 Task: In the  document selfconfidencebuilding.epub Share this file with 'softage.7@softage.net' Make a copy of the file 'without changing the auto name' Delete the  copy of the file
Action: Mouse moved to (506, 434)
Screenshot: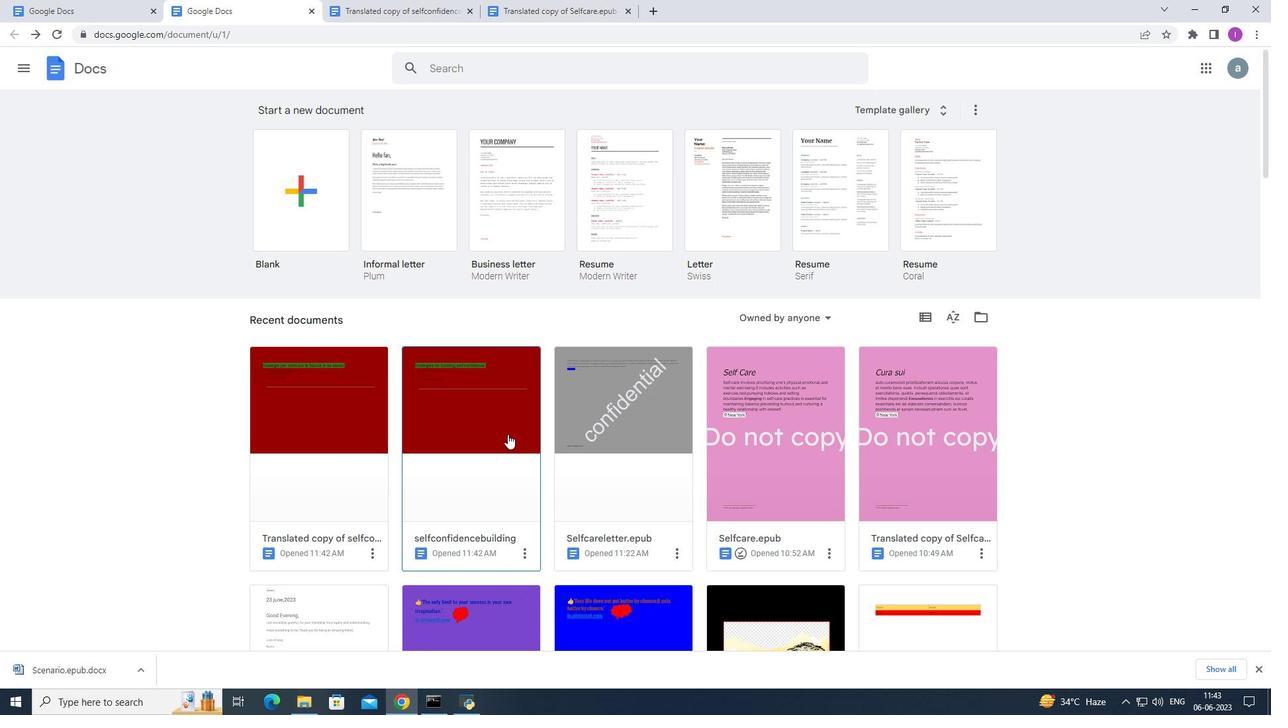 
Action: Mouse pressed left at (506, 434)
Screenshot: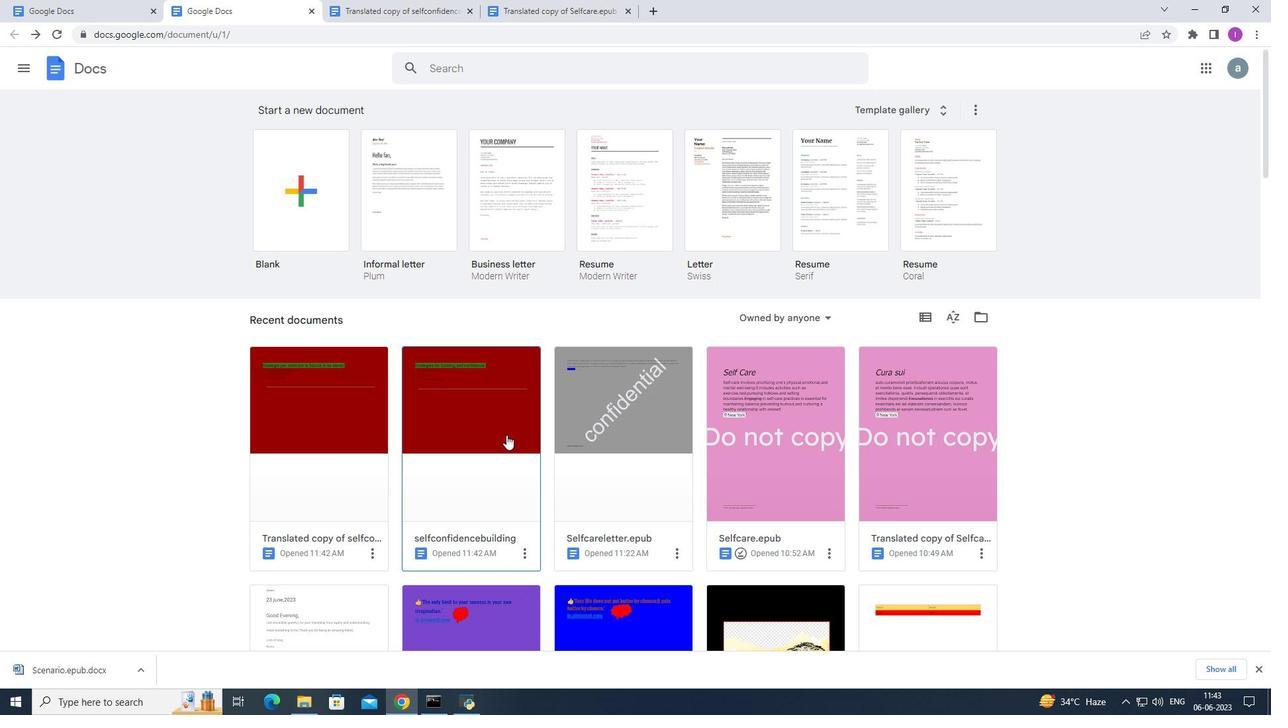 
Action: Mouse moved to (49, 76)
Screenshot: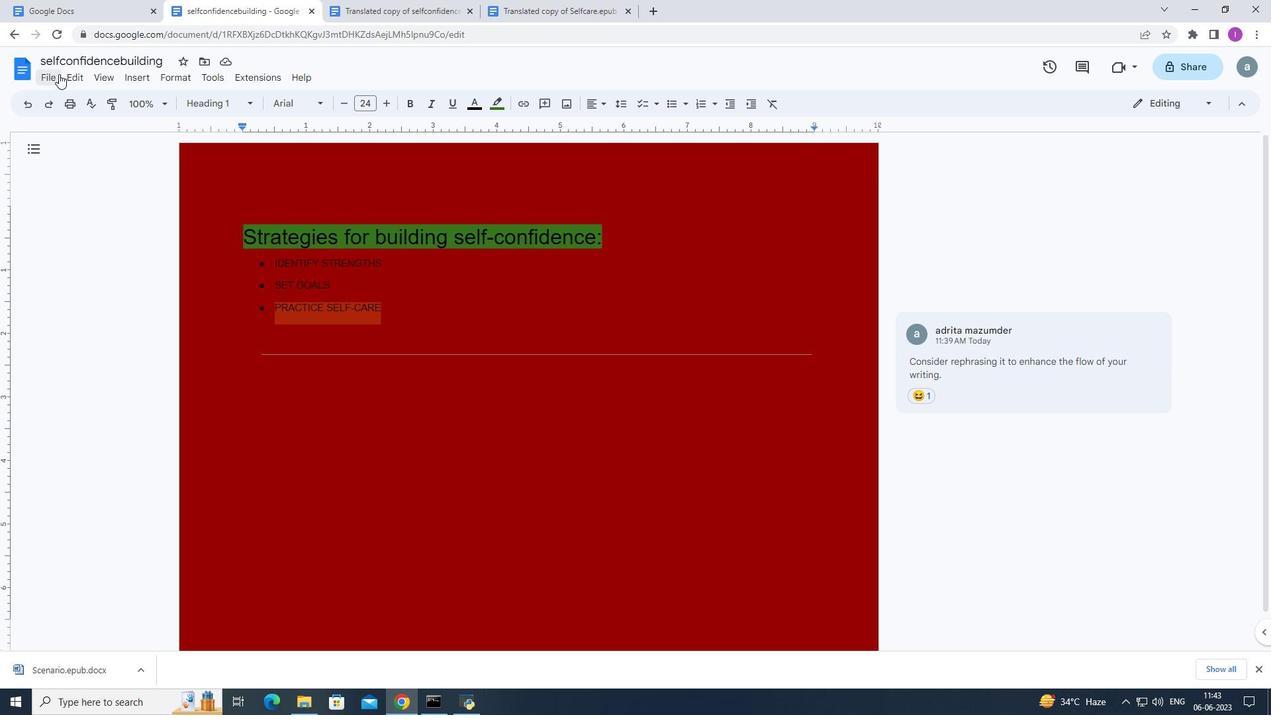
Action: Mouse pressed left at (49, 76)
Screenshot: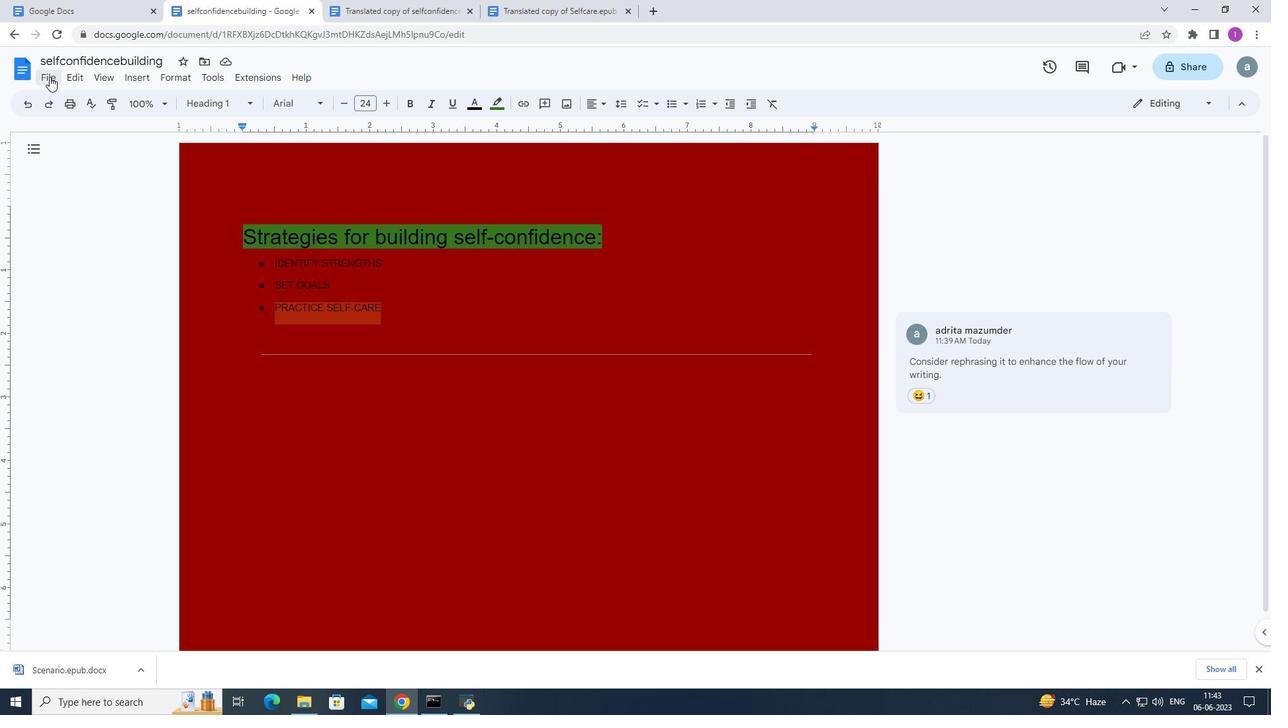 
Action: Mouse moved to (319, 182)
Screenshot: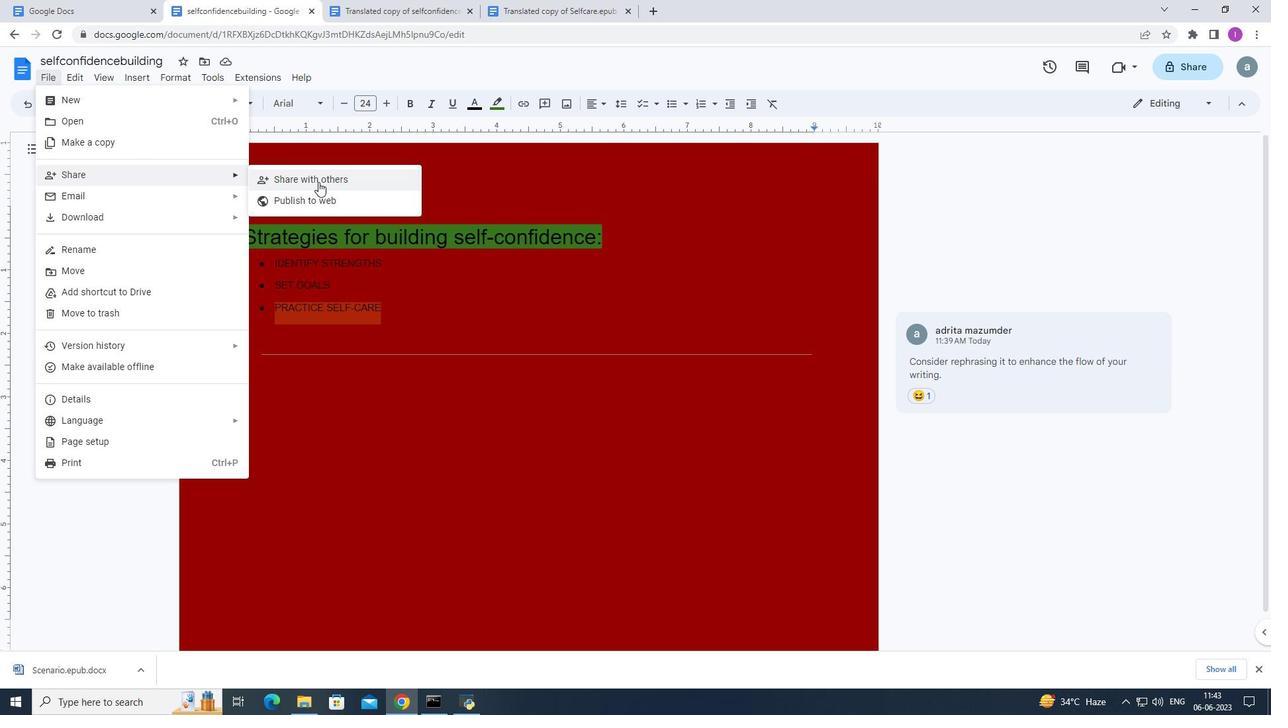 
Action: Mouse pressed left at (319, 182)
Screenshot: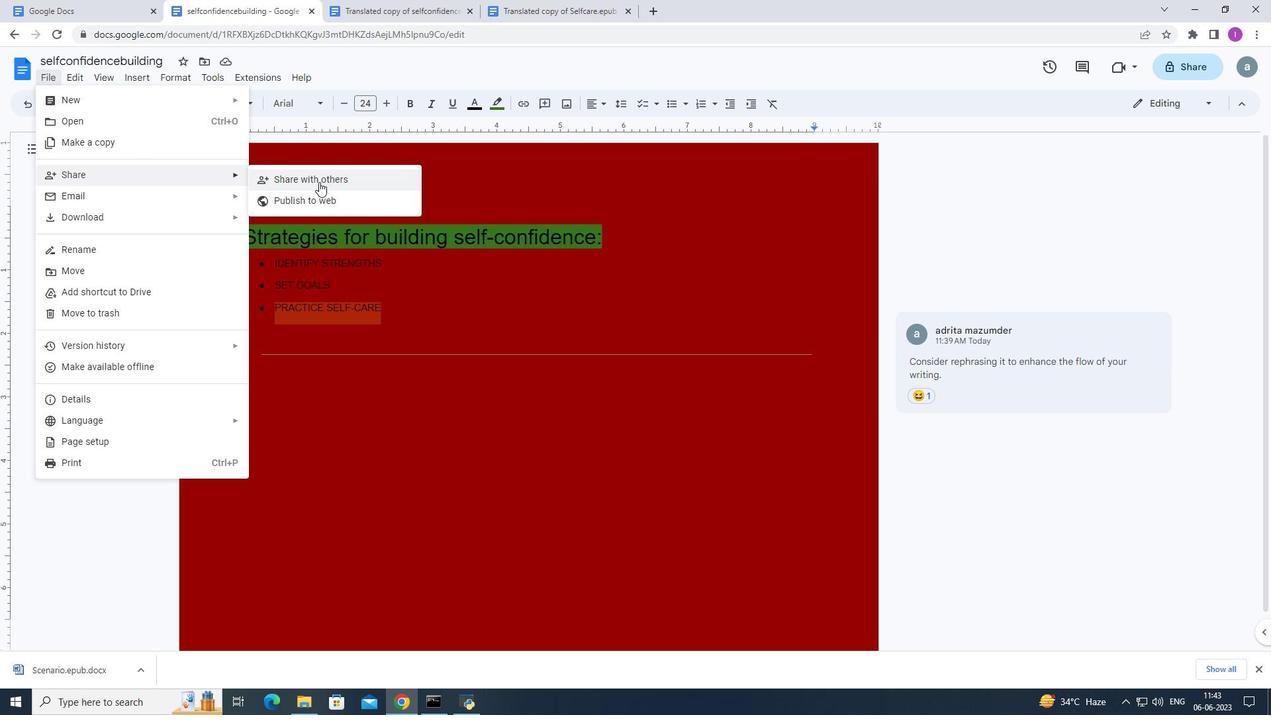 
Action: Mouse moved to (568, 282)
Screenshot: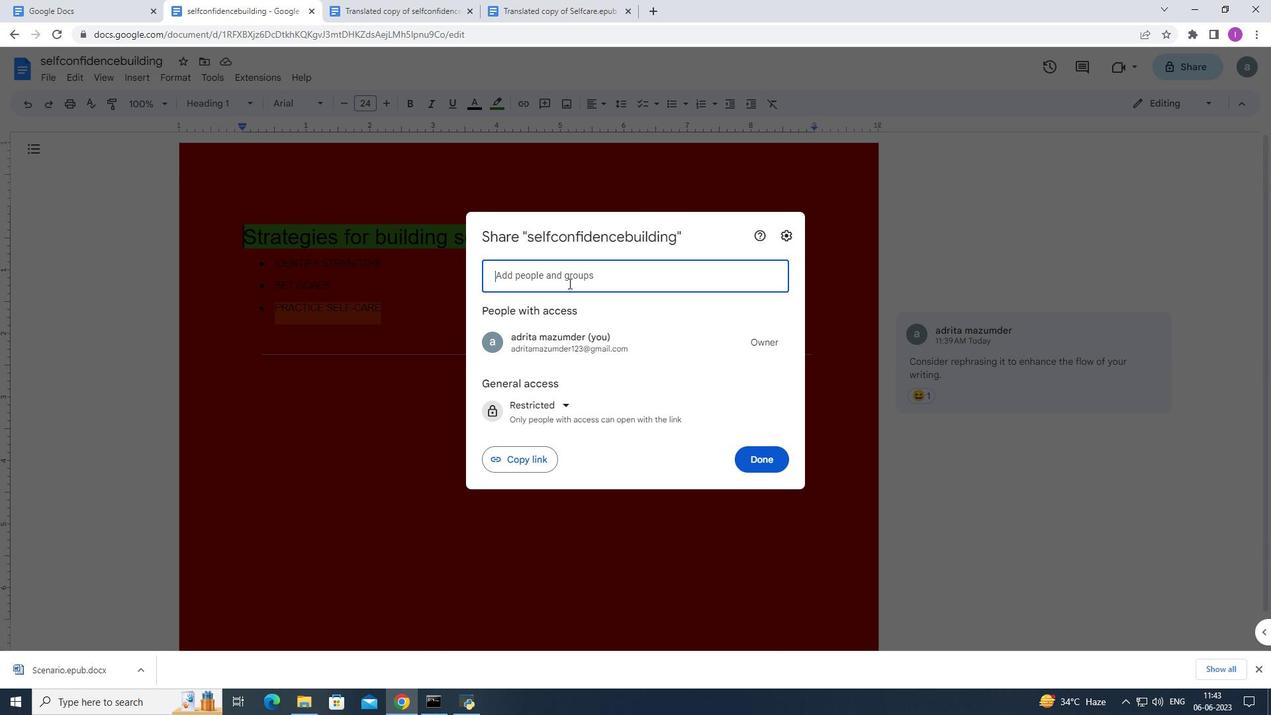 
Action: Key pressed softage
Screenshot: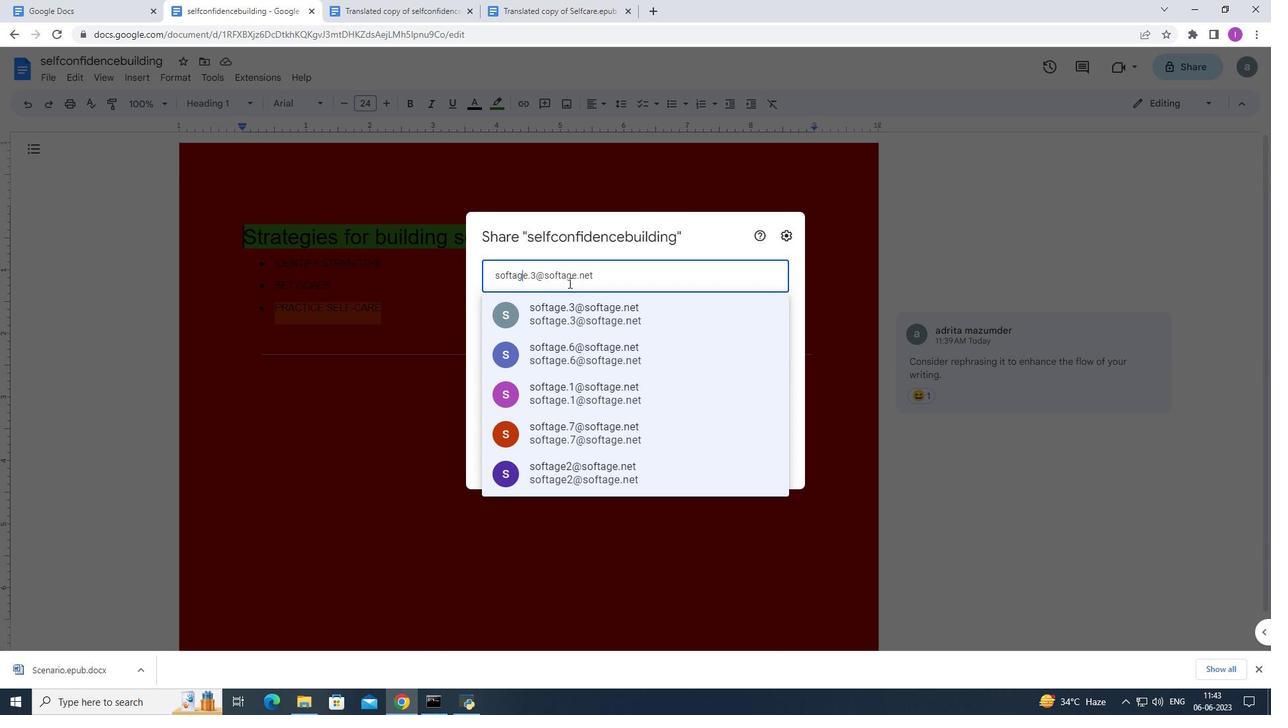 
Action: Mouse moved to (575, 428)
Screenshot: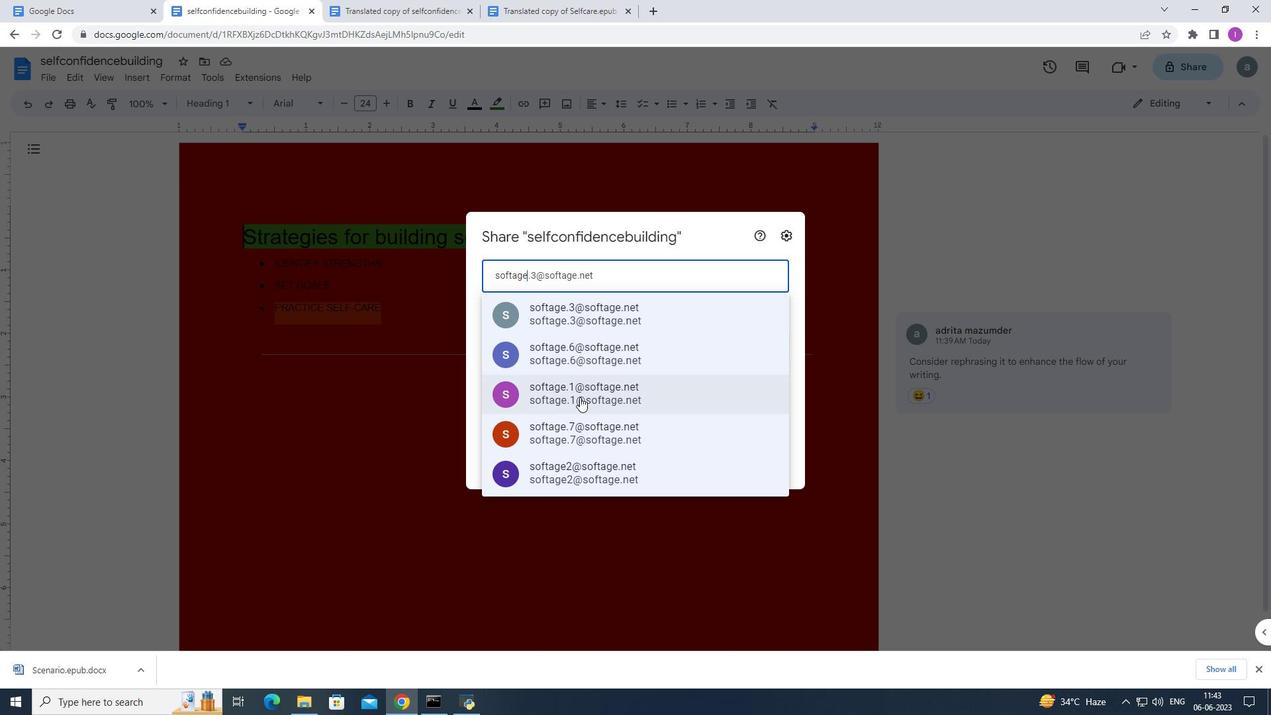 
Action: Mouse pressed left at (575, 428)
Screenshot: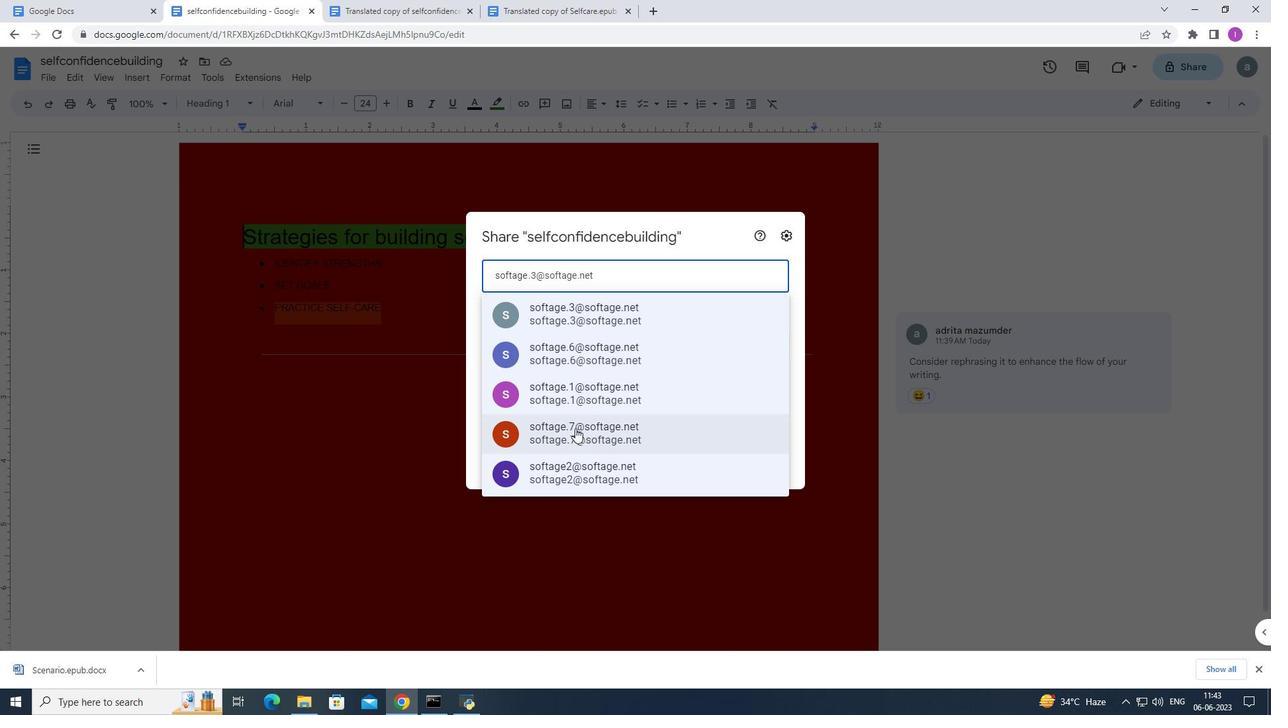 
Action: Mouse moved to (745, 442)
Screenshot: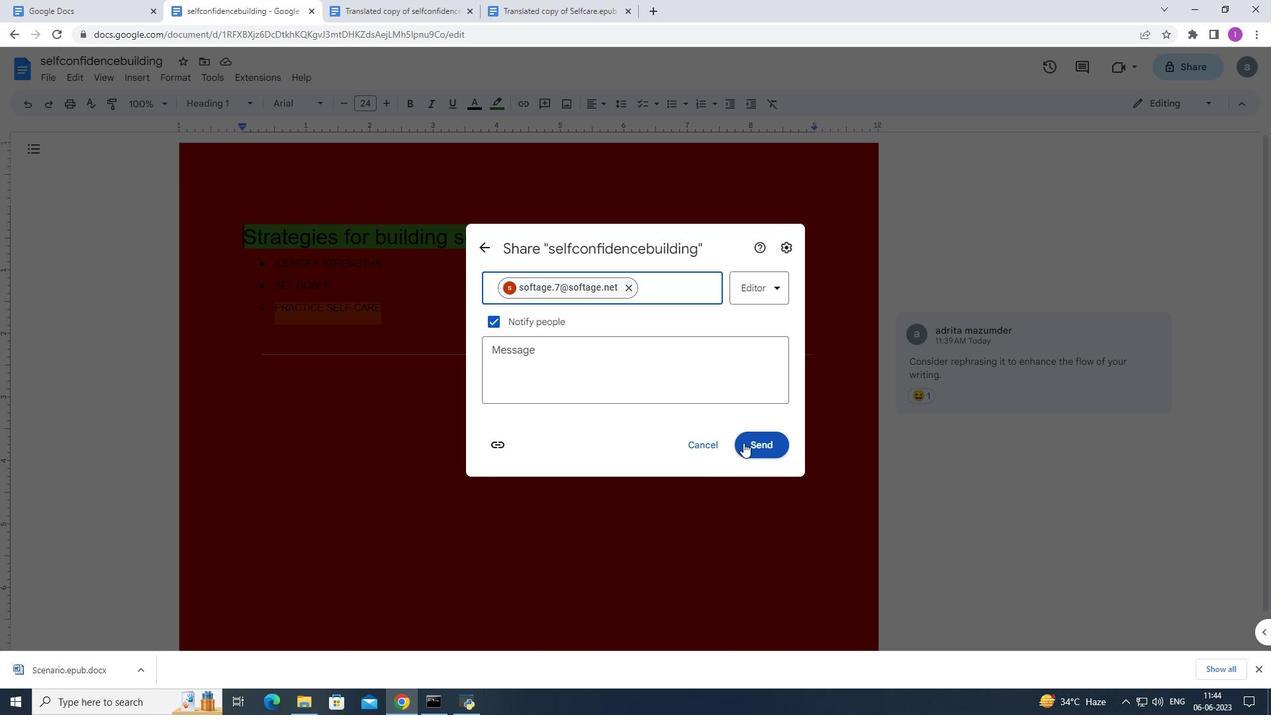 
Action: Mouse pressed left at (745, 442)
Screenshot: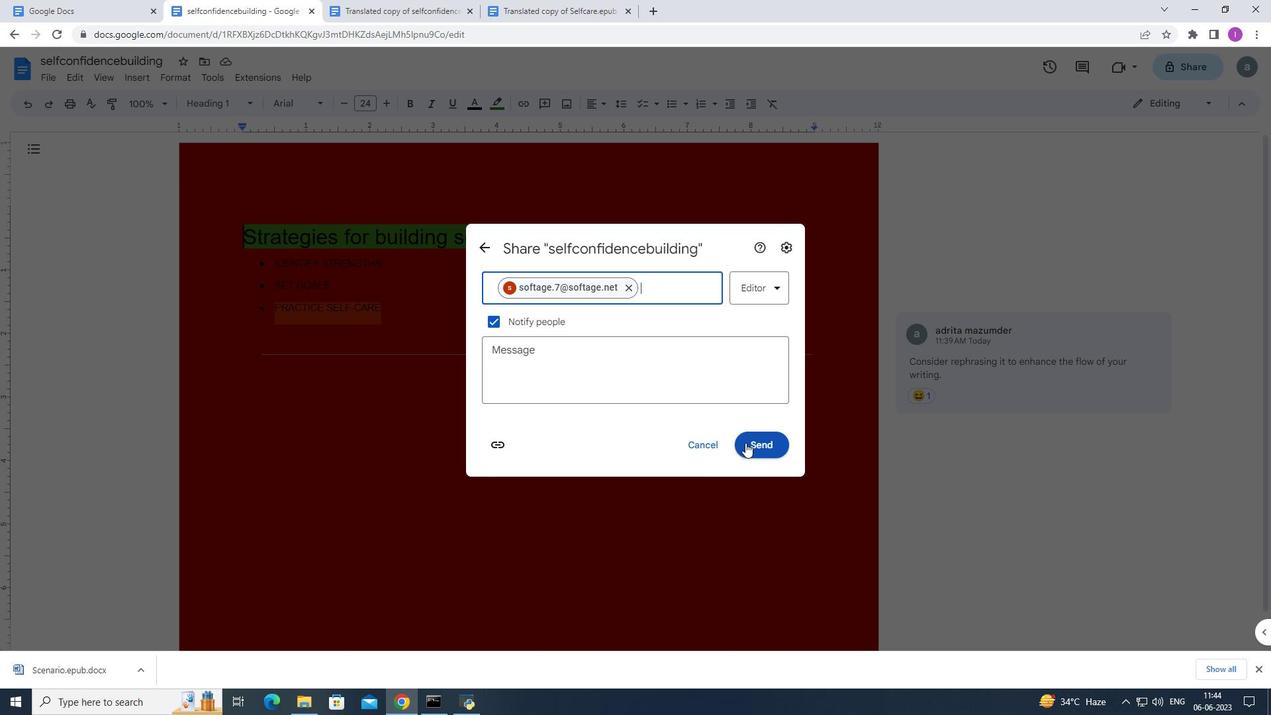 
Action: Mouse moved to (43, 81)
Screenshot: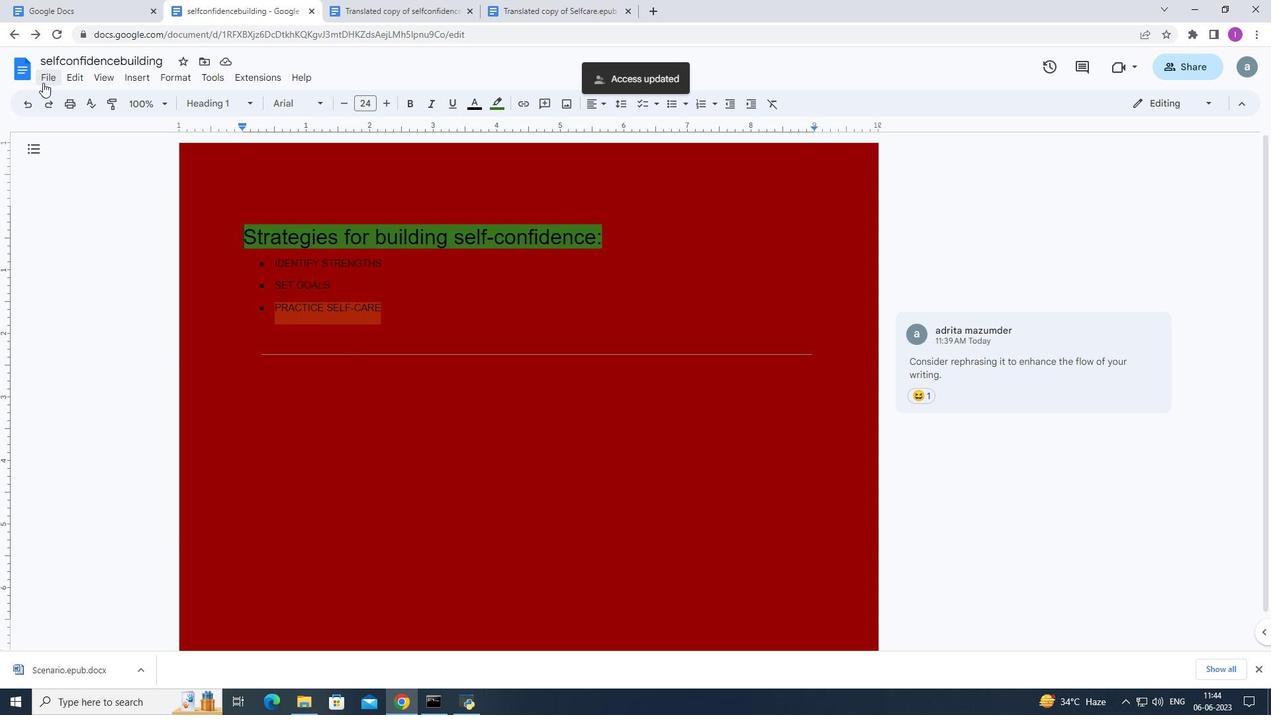 
Action: Mouse pressed left at (43, 81)
Screenshot: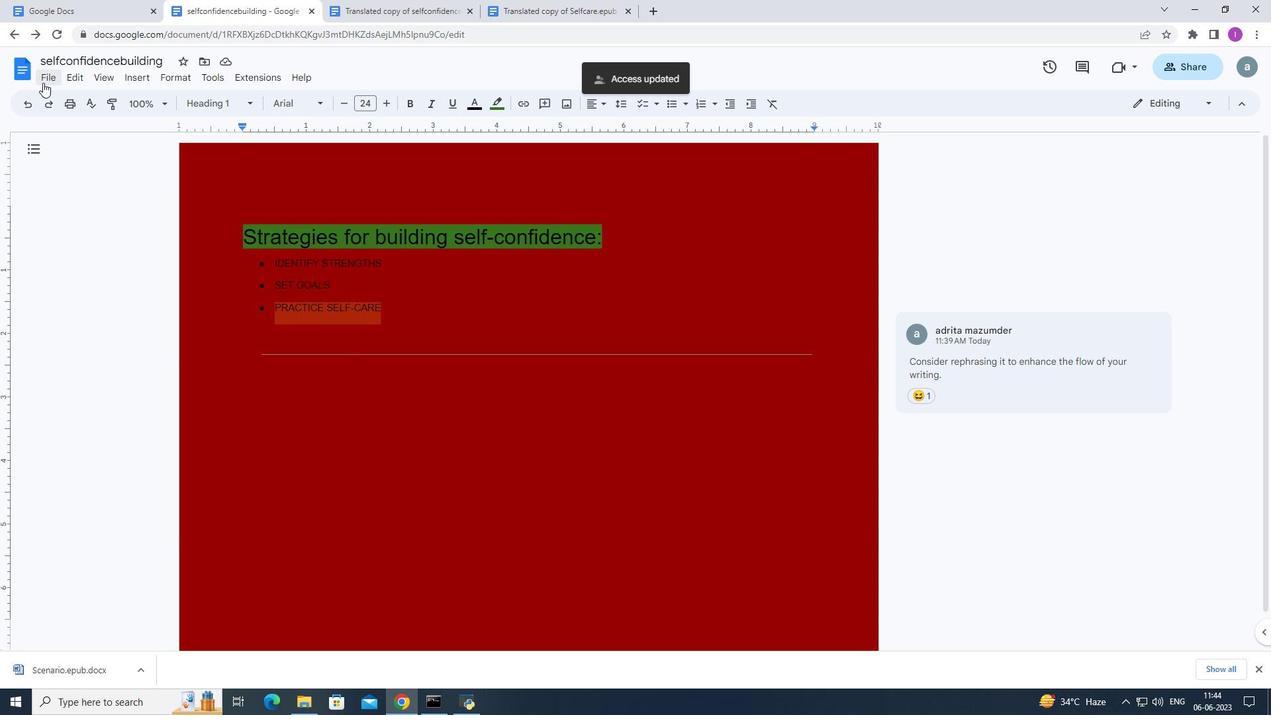
Action: Mouse moved to (90, 131)
Screenshot: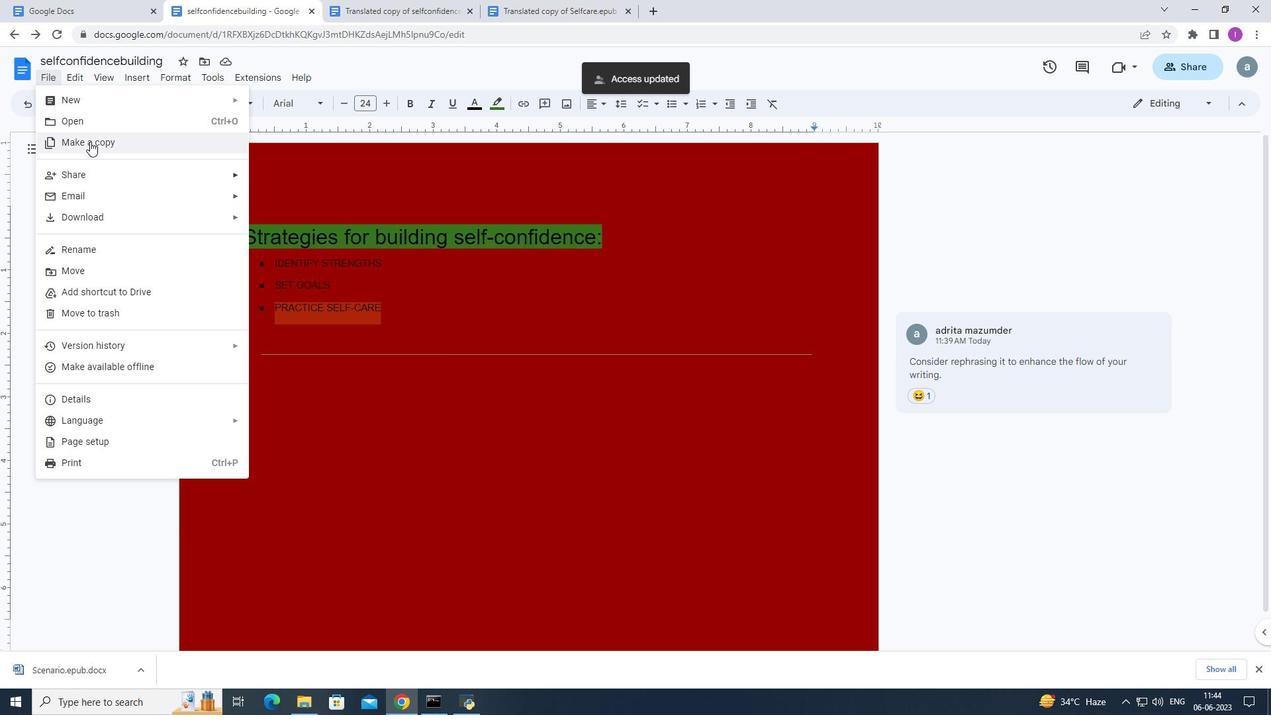 
Action: Mouse pressed left at (90, 131)
Screenshot: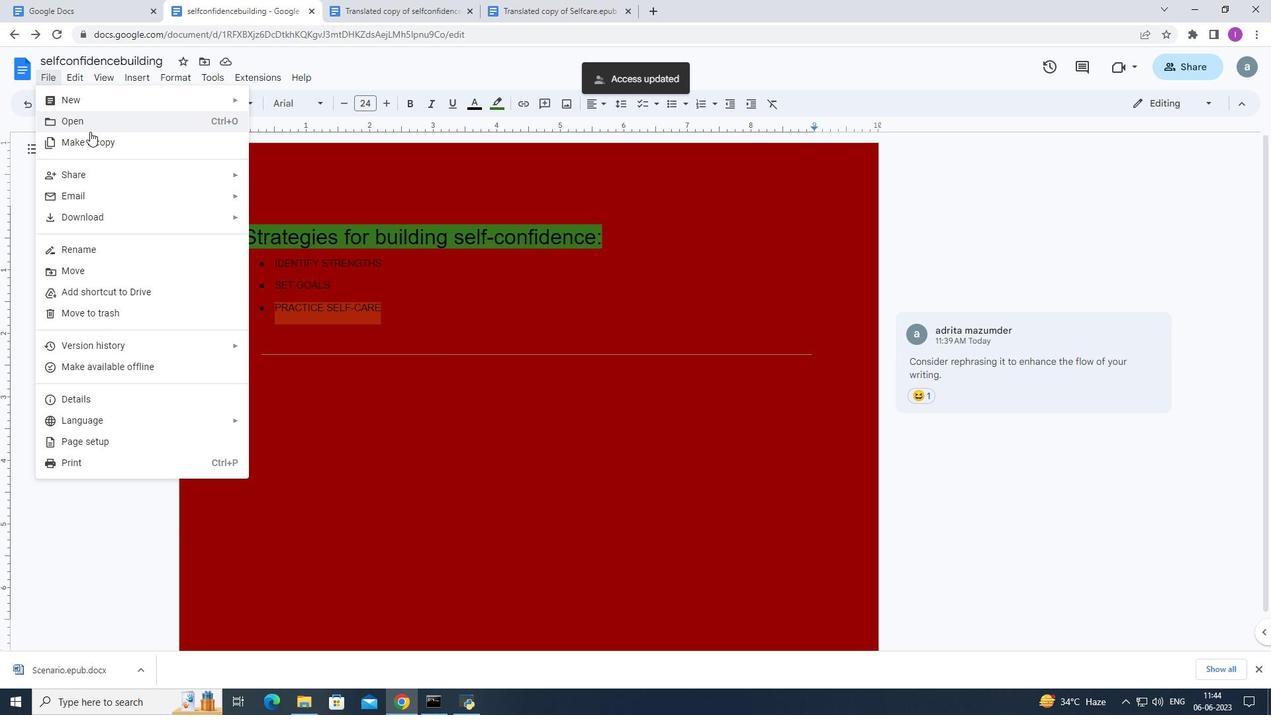 
Action: Mouse moved to (1026, 115)
Screenshot: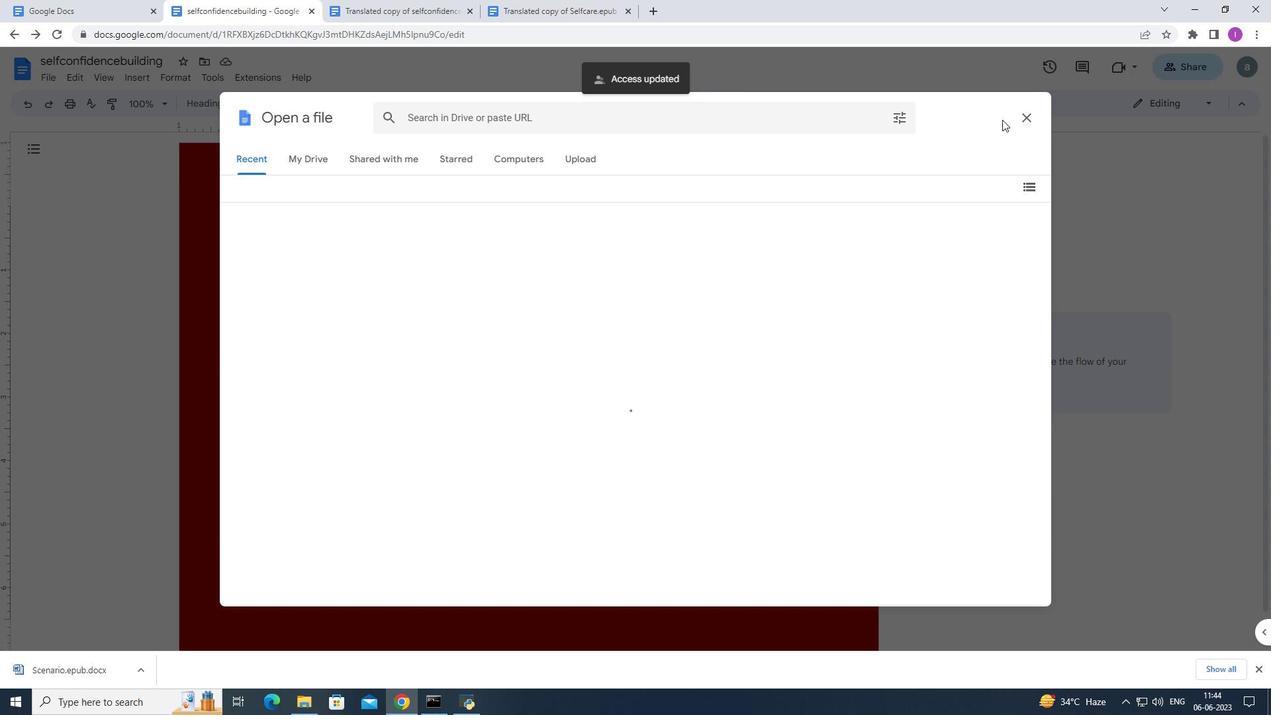 
Action: Mouse pressed left at (1026, 115)
Screenshot: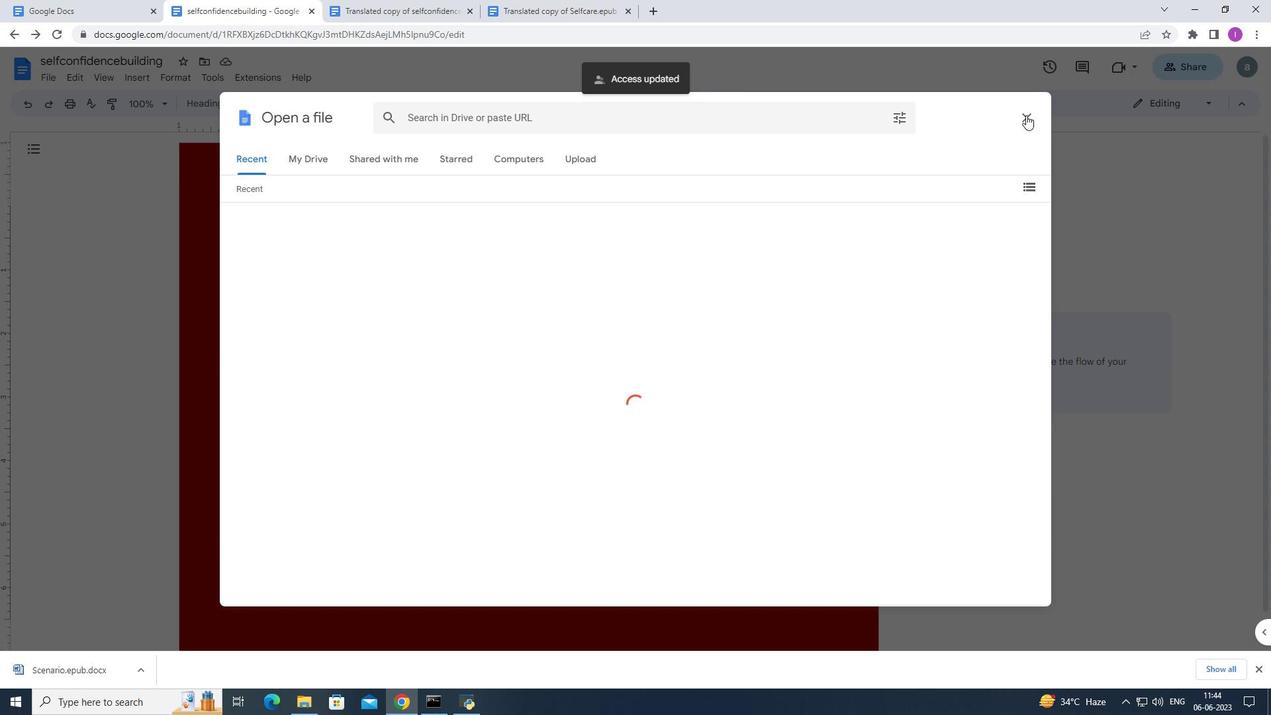 
Action: Mouse moved to (1026, 114)
Screenshot: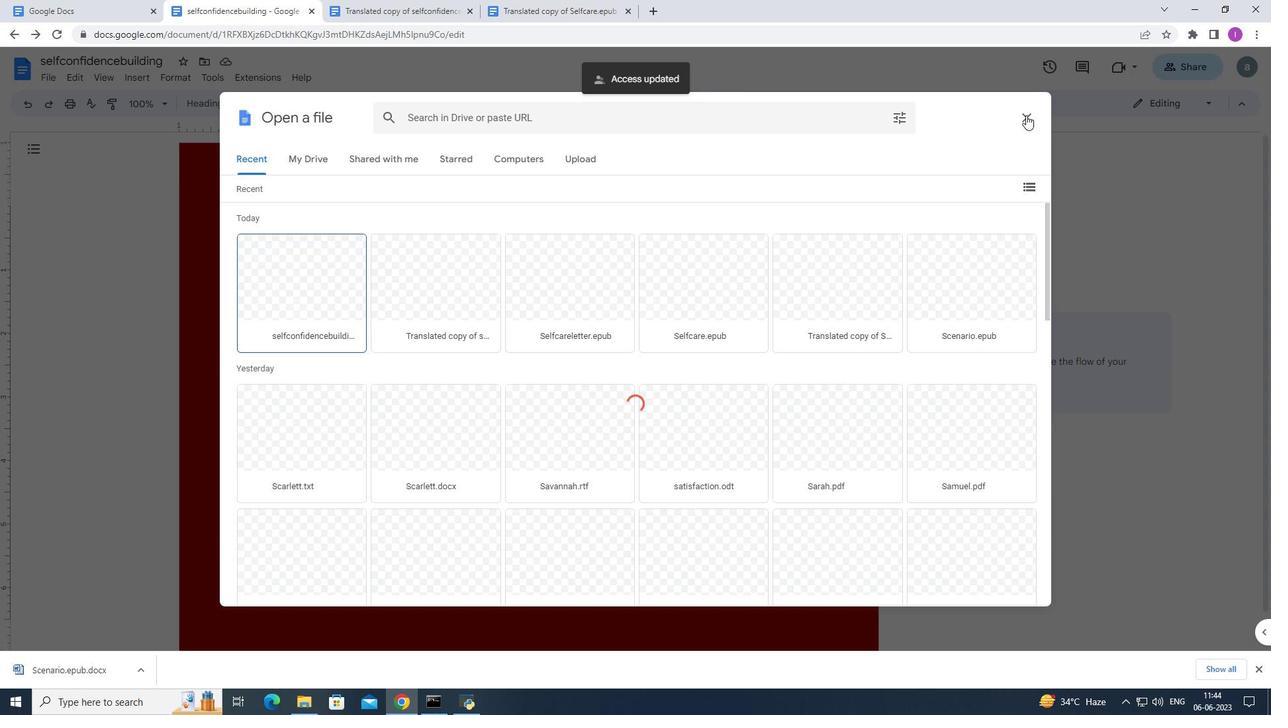 
Action: Mouse pressed left at (1026, 114)
Screenshot: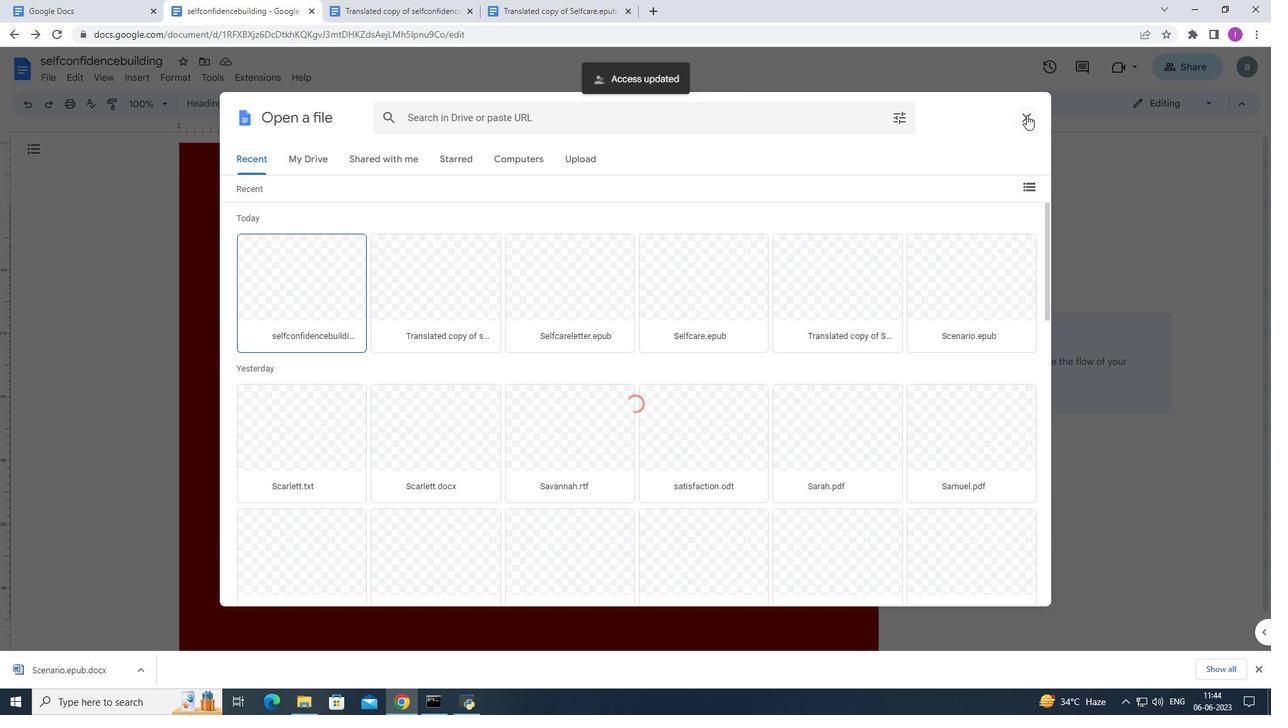 
Action: Mouse moved to (52, 81)
Screenshot: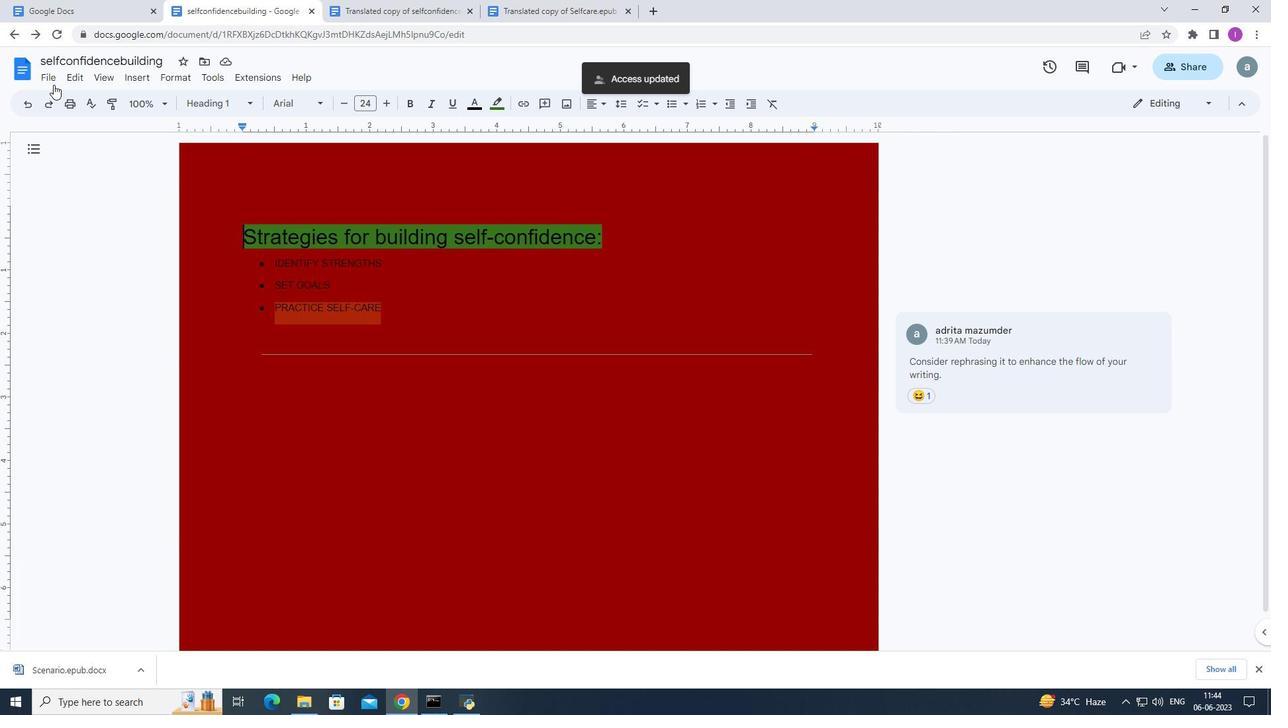 
Action: Mouse pressed left at (52, 81)
Screenshot: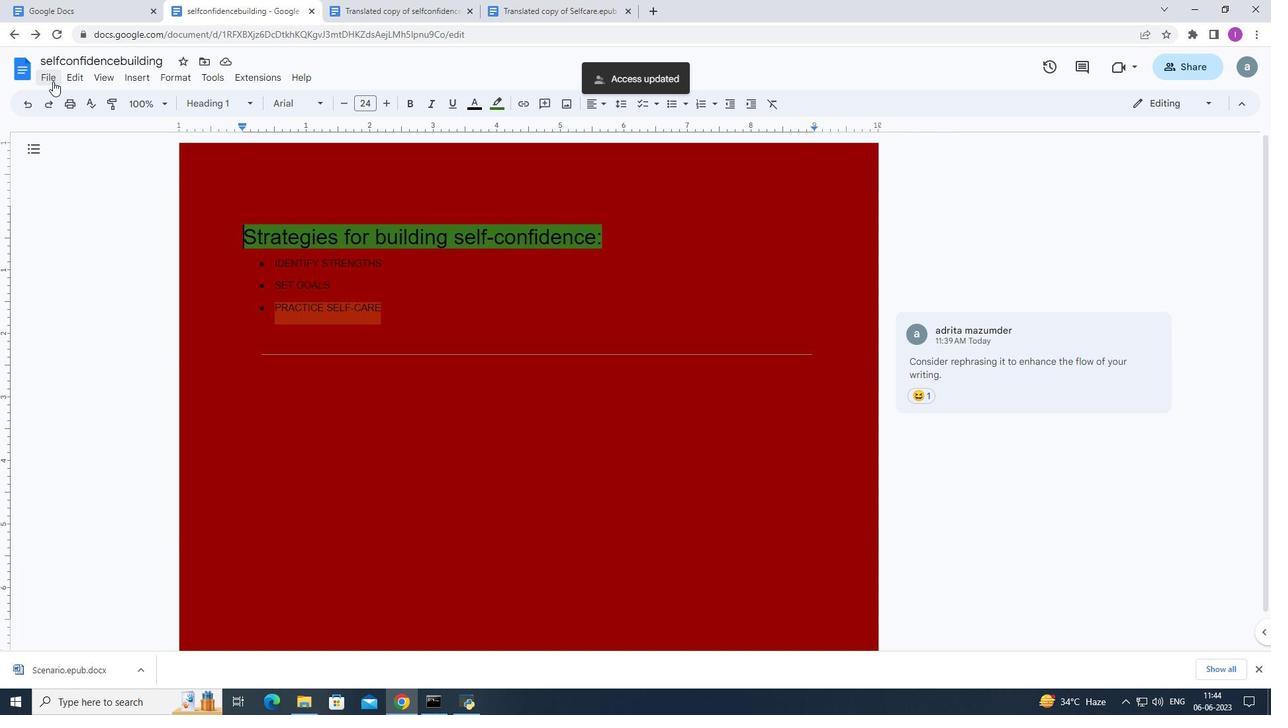 
Action: Mouse moved to (154, 143)
Screenshot: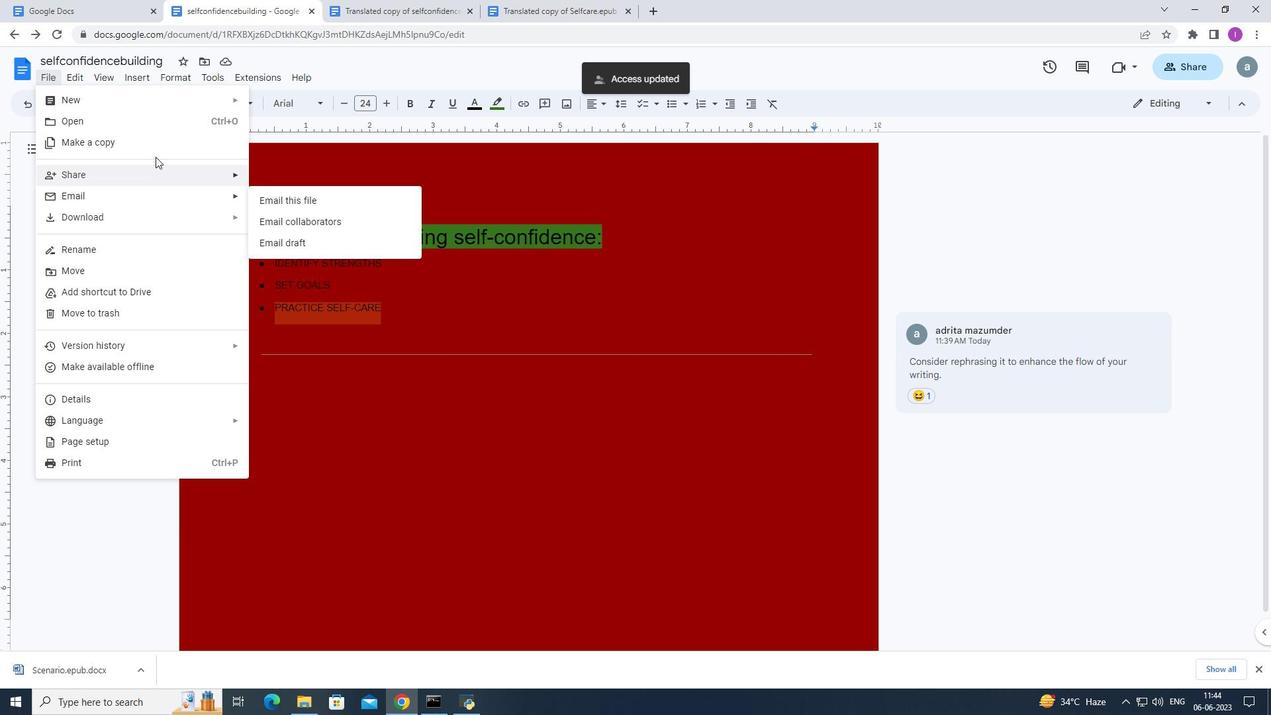 
Action: Mouse pressed left at (154, 143)
Screenshot: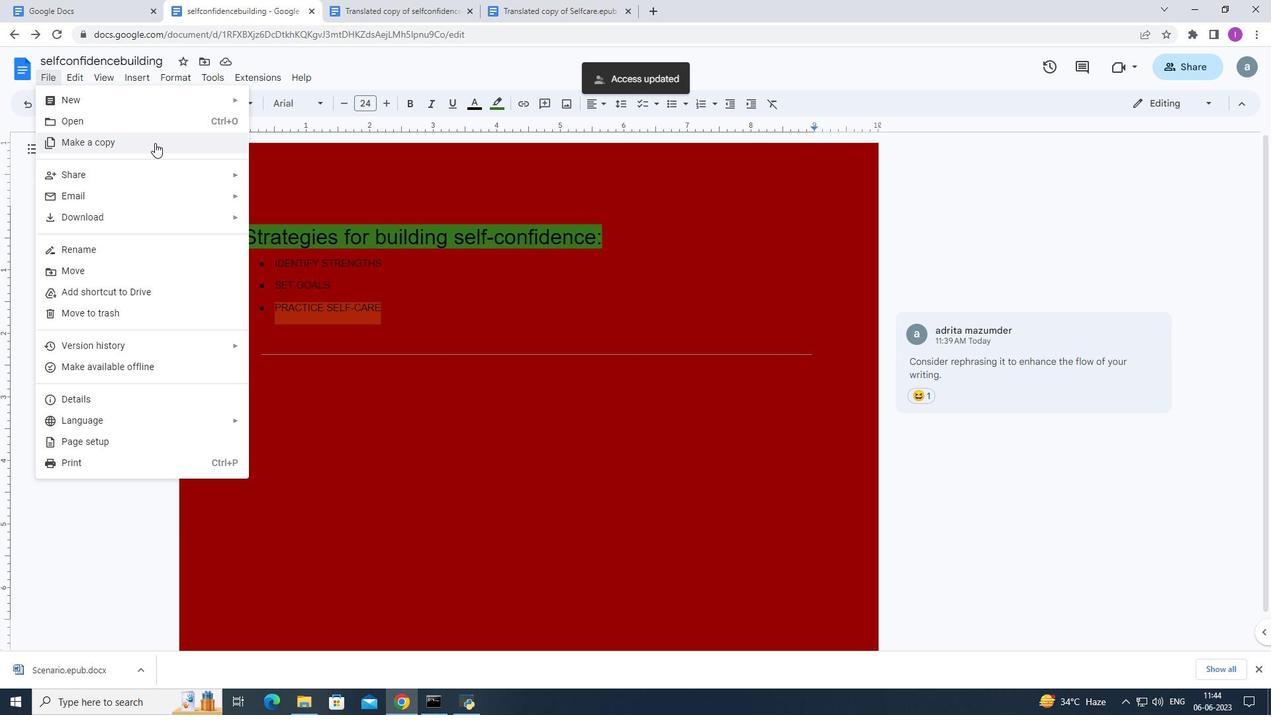 
Action: Mouse moved to (605, 305)
Screenshot: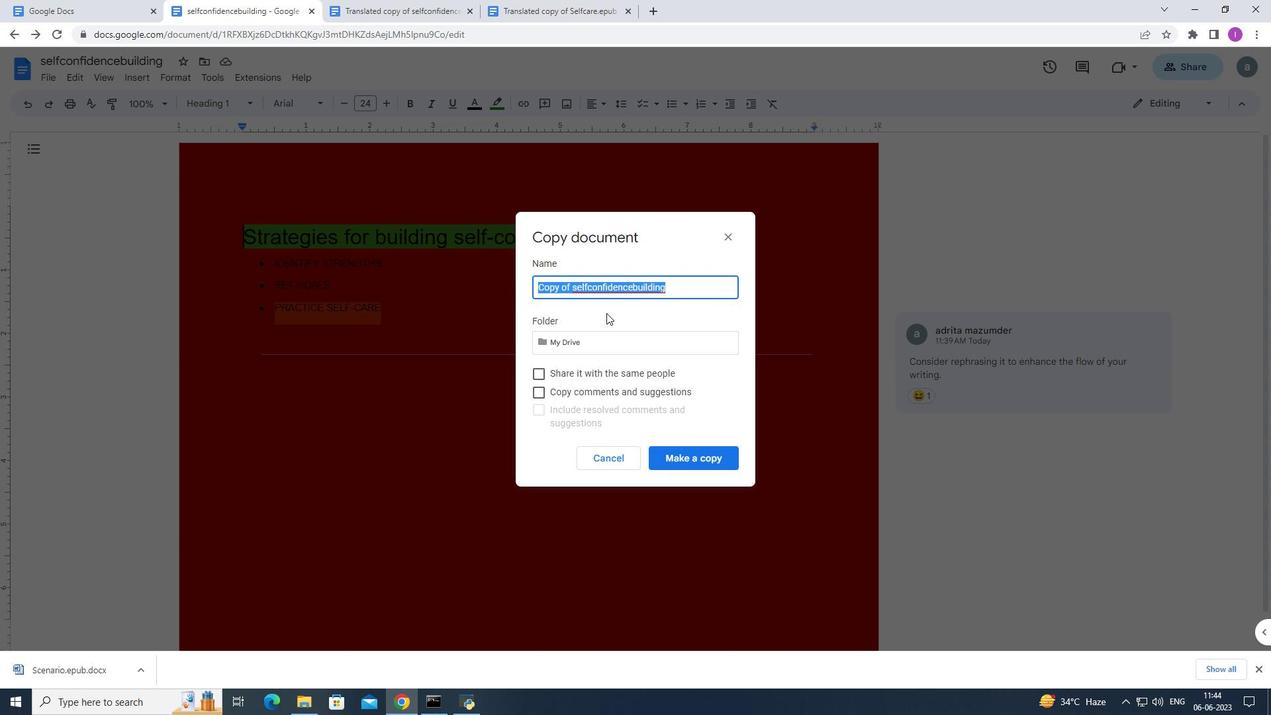 
Action: Key pressed without<Key.space>changing<Key.space>theauto<Key.space>
Screenshot: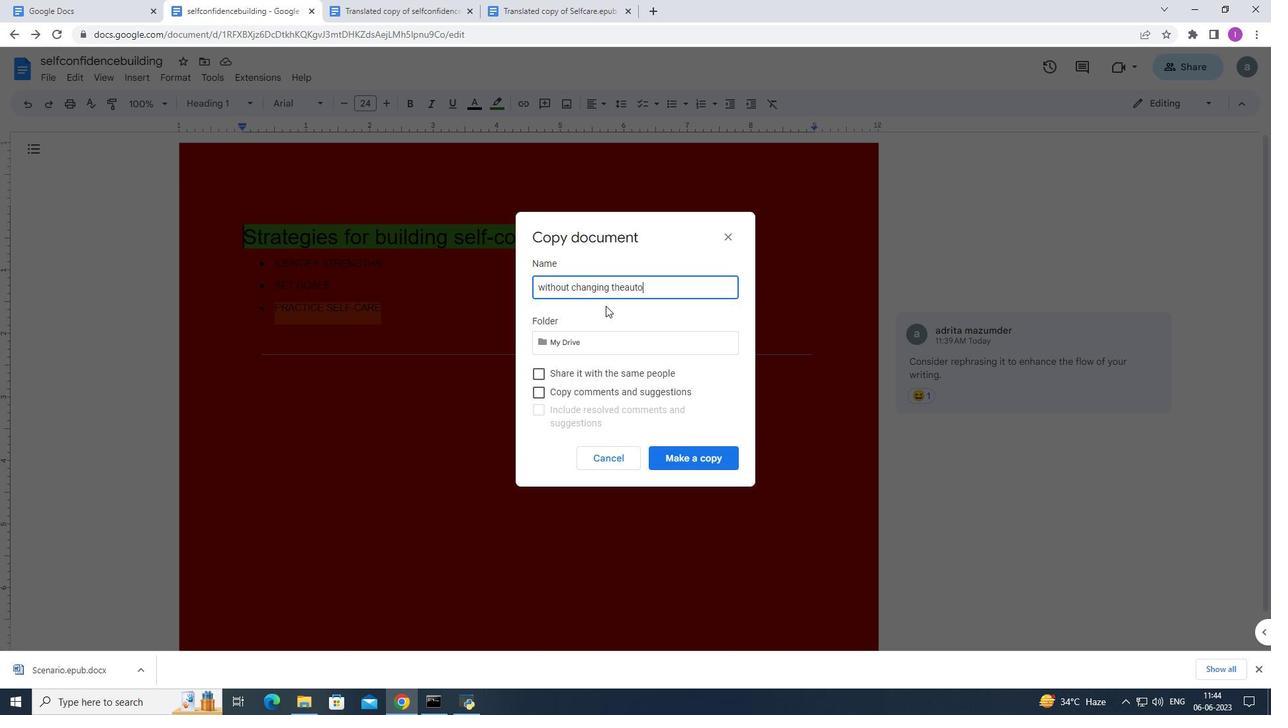 
Action: Mouse moved to (624, 288)
Screenshot: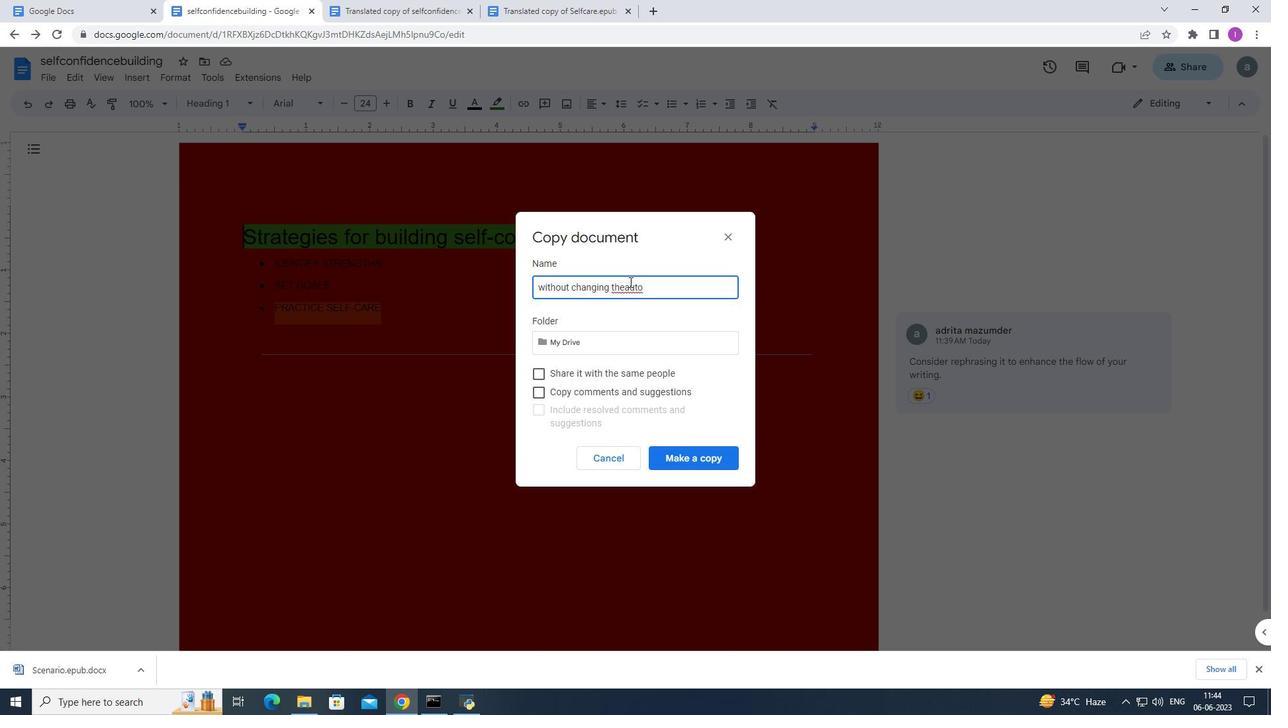 
Action: Mouse pressed left at (624, 288)
Screenshot: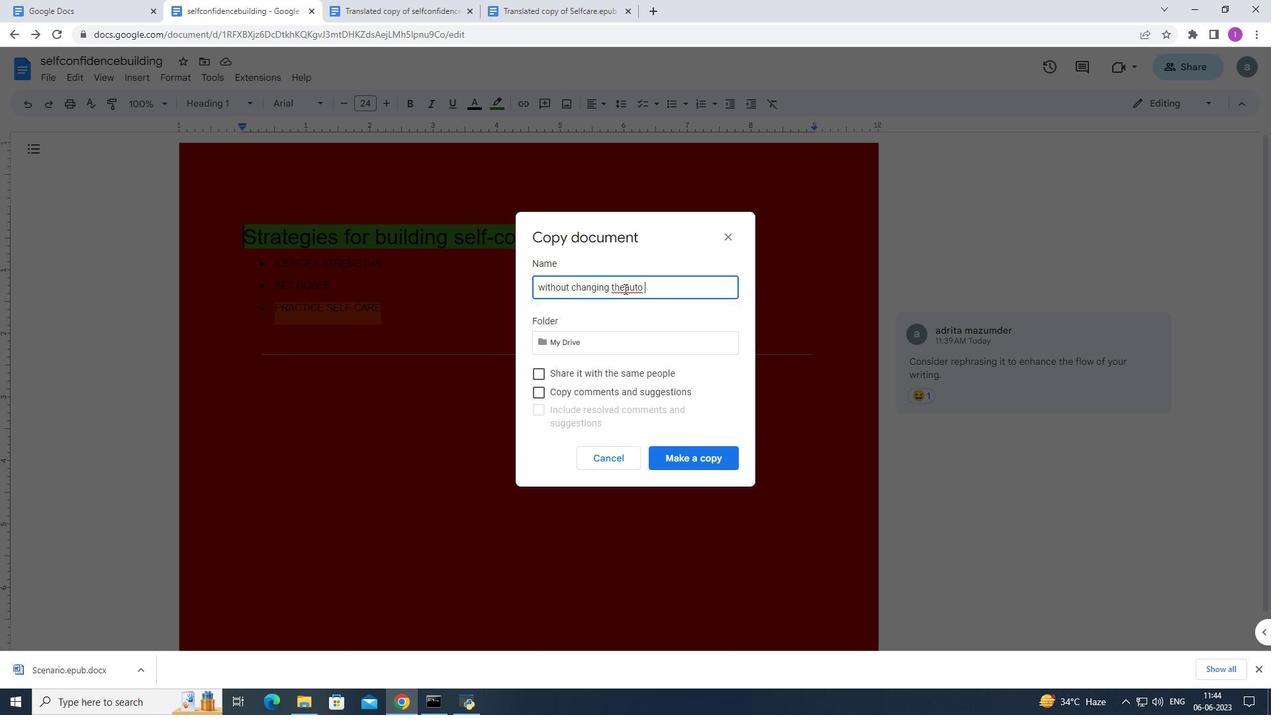 
Action: Key pressed <Key.space>
Screenshot: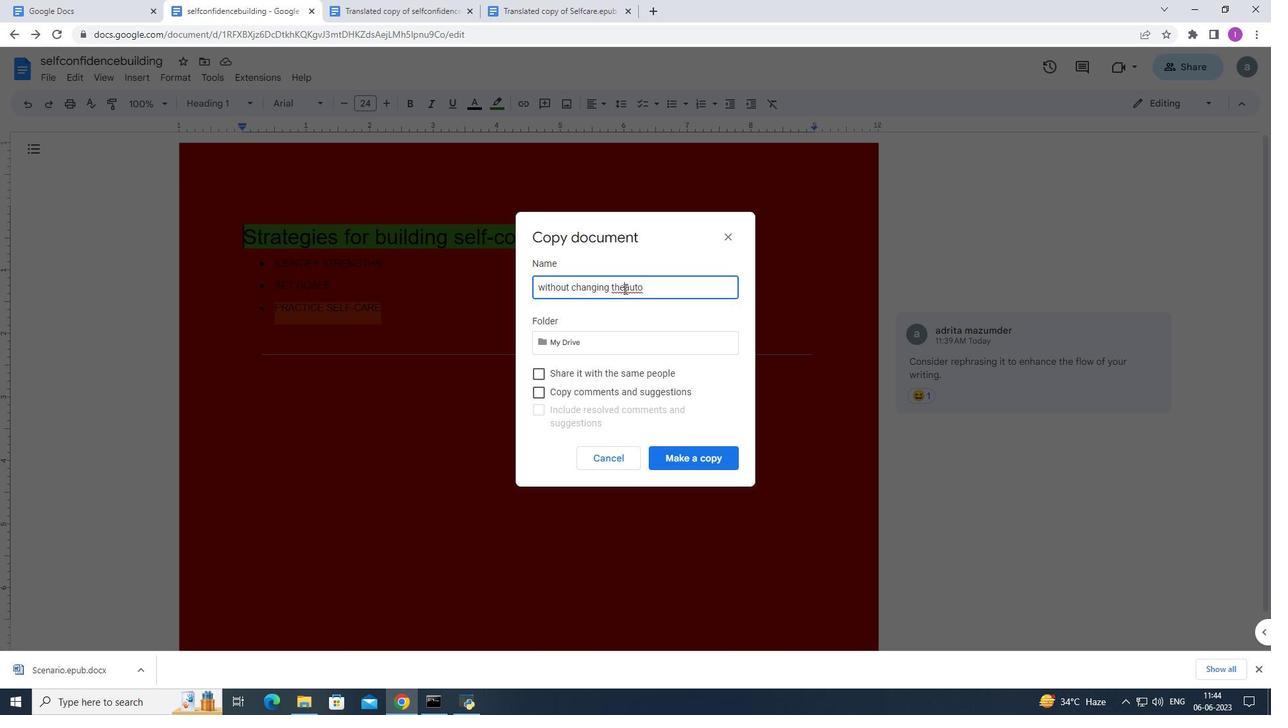 
Action: Mouse moved to (667, 291)
Screenshot: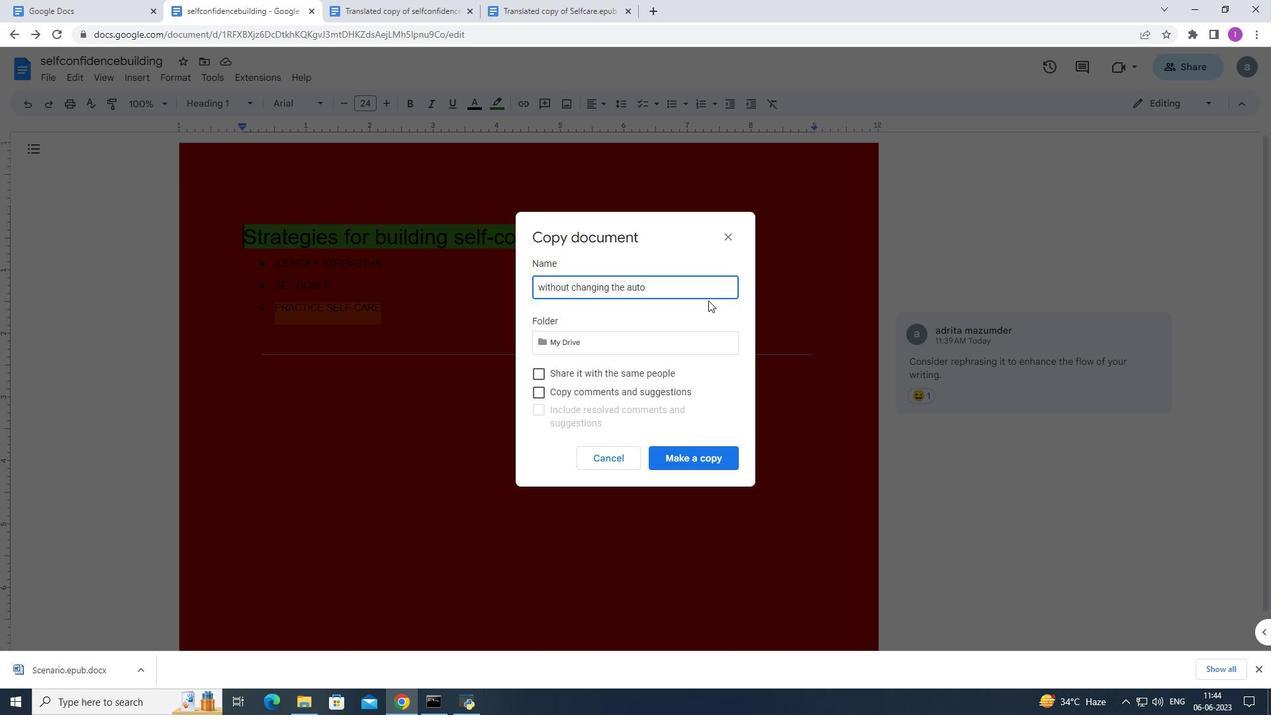 
Action: Mouse pressed left at (667, 291)
Screenshot: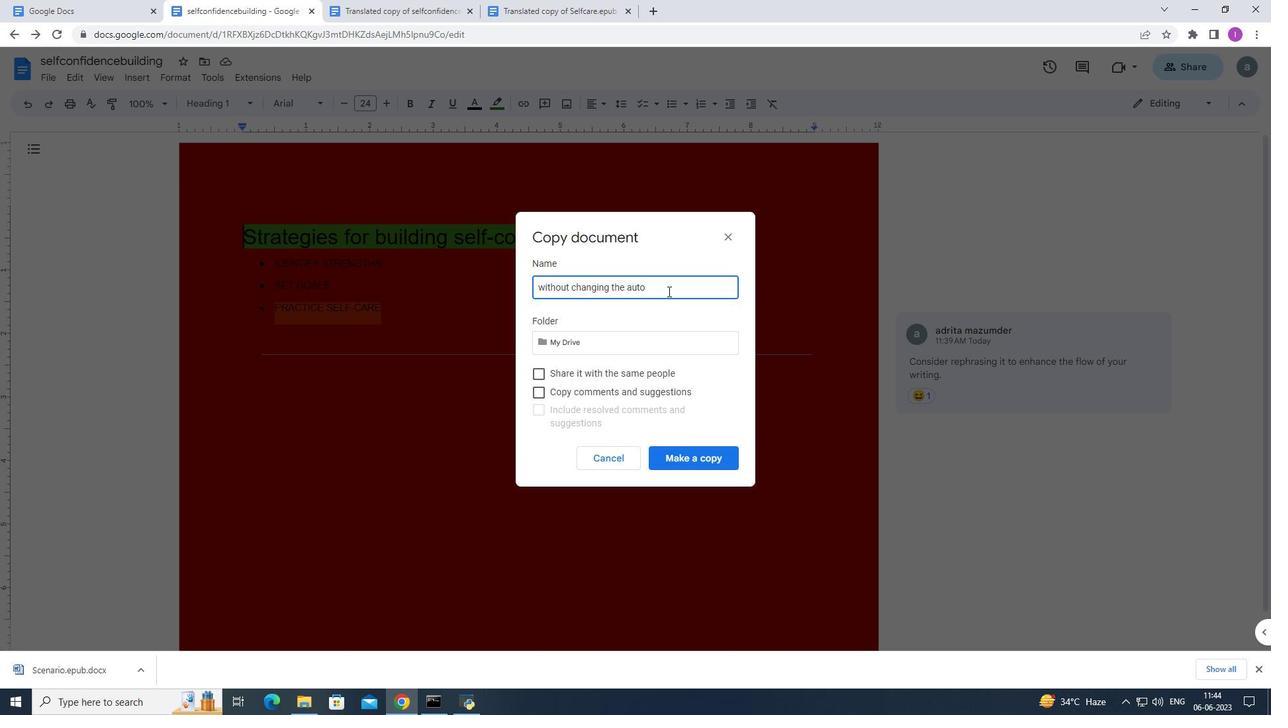 
Action: Mouse moved to (754, 272)
Screenshot: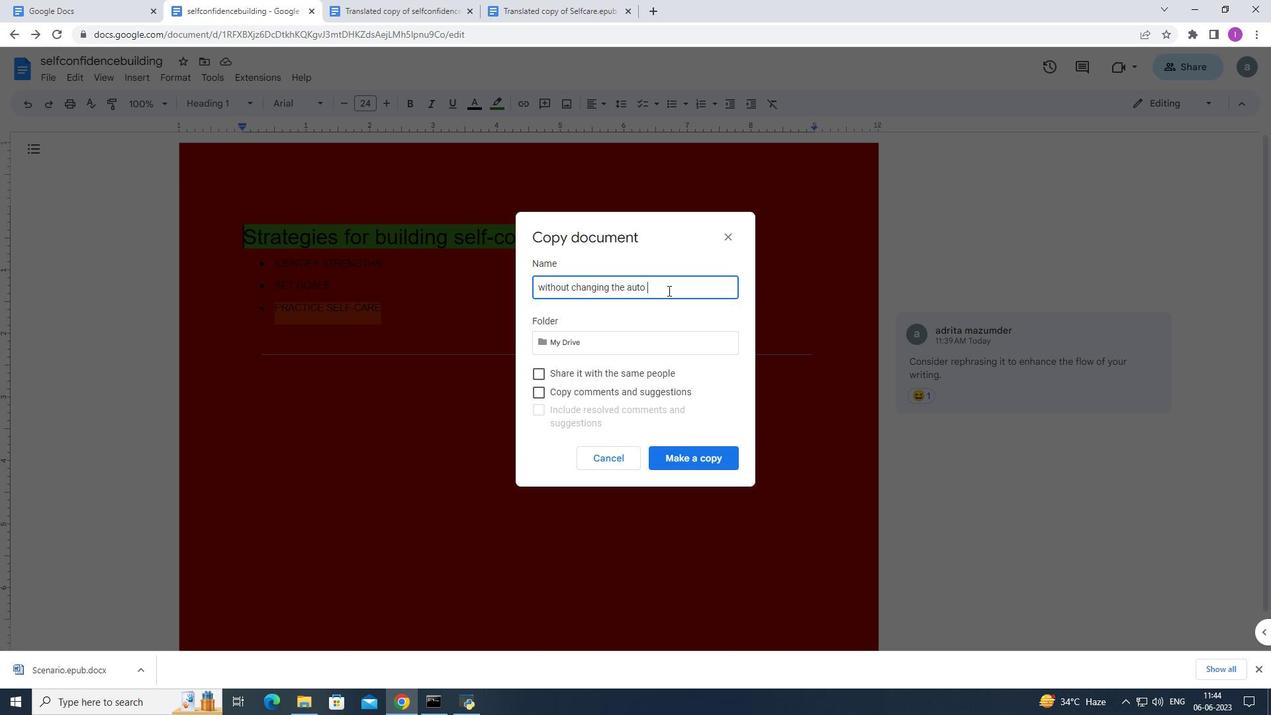 
Action: Key pressed namr<Key.backspace>e
Screenshot: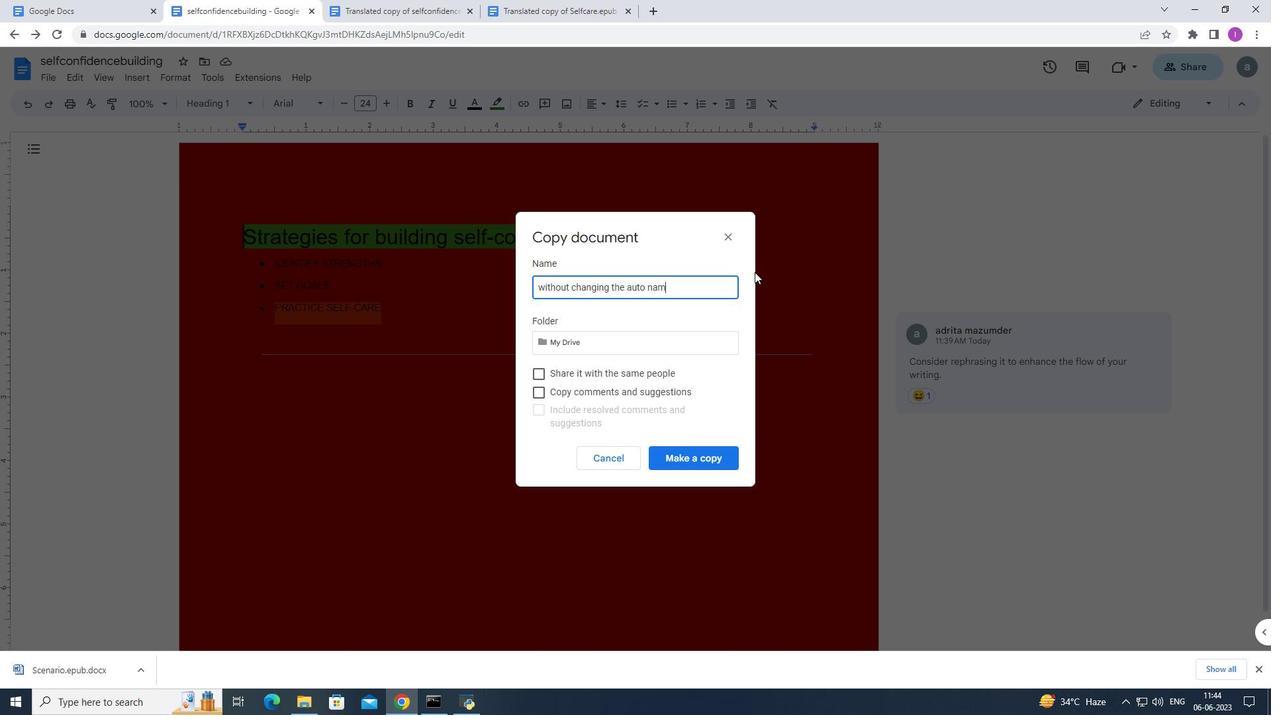 
Action: Mouse moved to (686, 455)
Screenshot: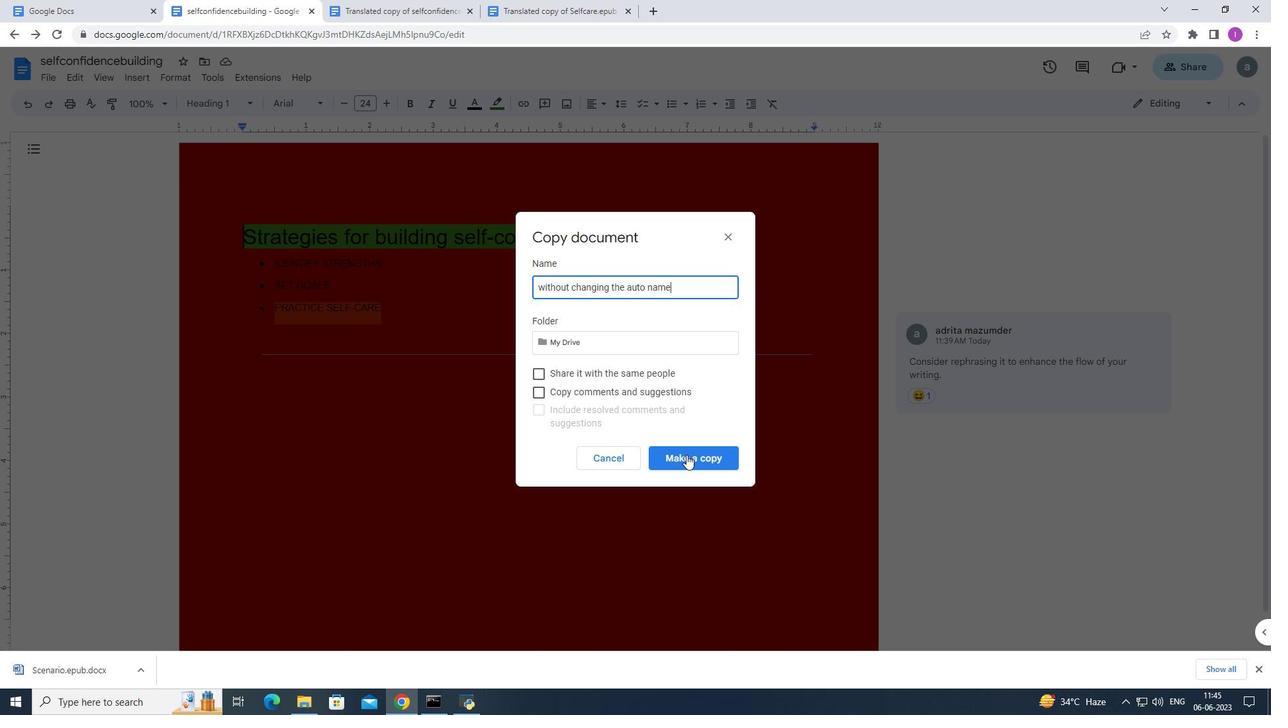 
Action: Mouse pressed left at (686, 455)
Screenshot: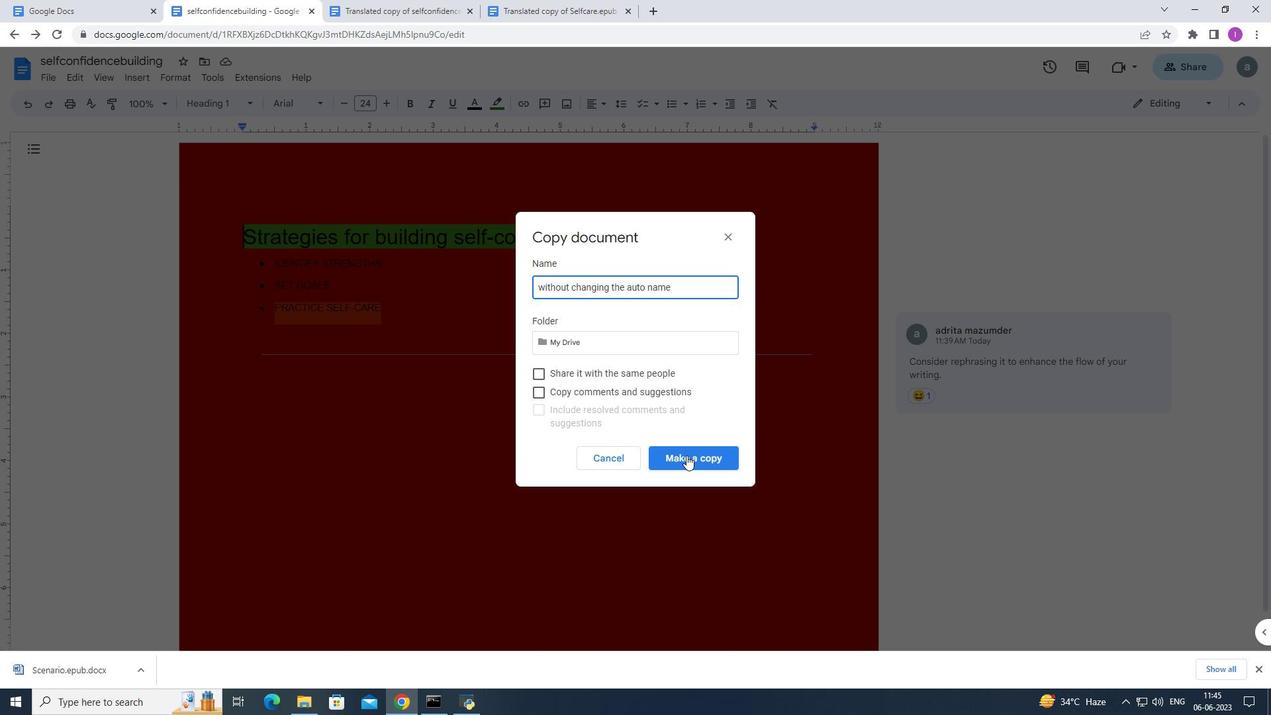 
Action: Mouse moved to (239, 5)
Screenshot: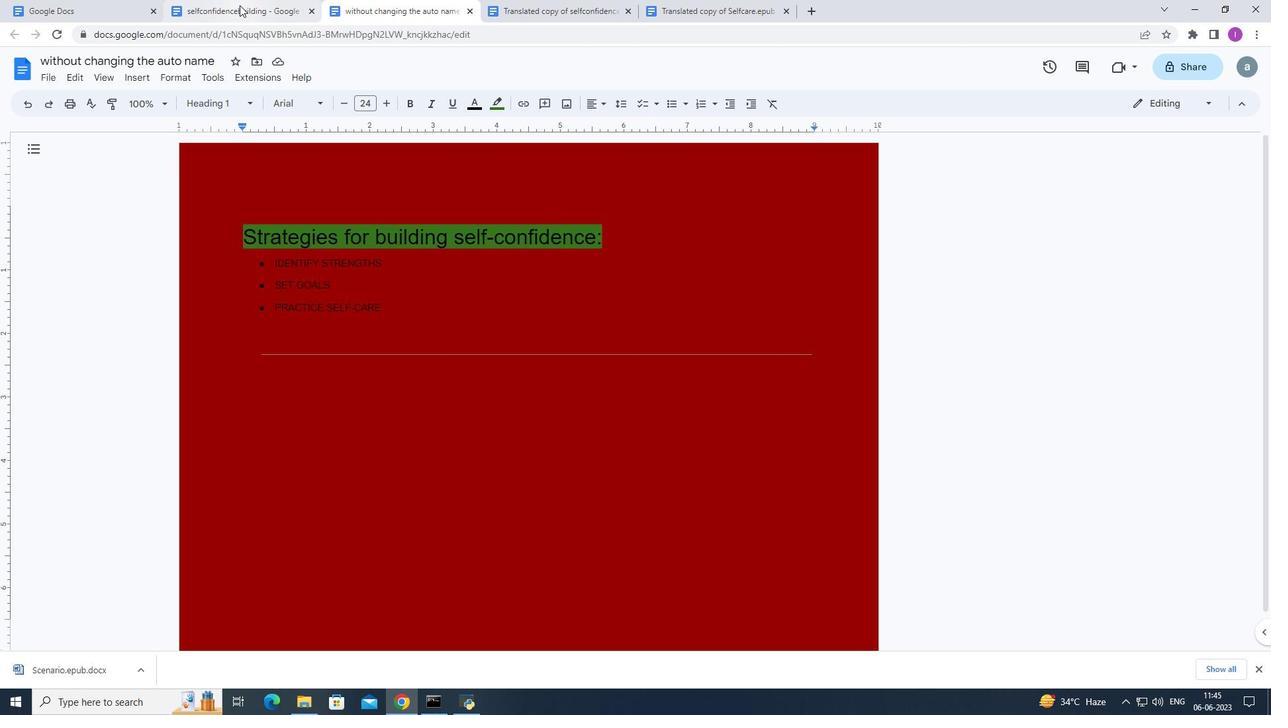 
Action: Mouse pressed left at (239, 5)
Screenshot: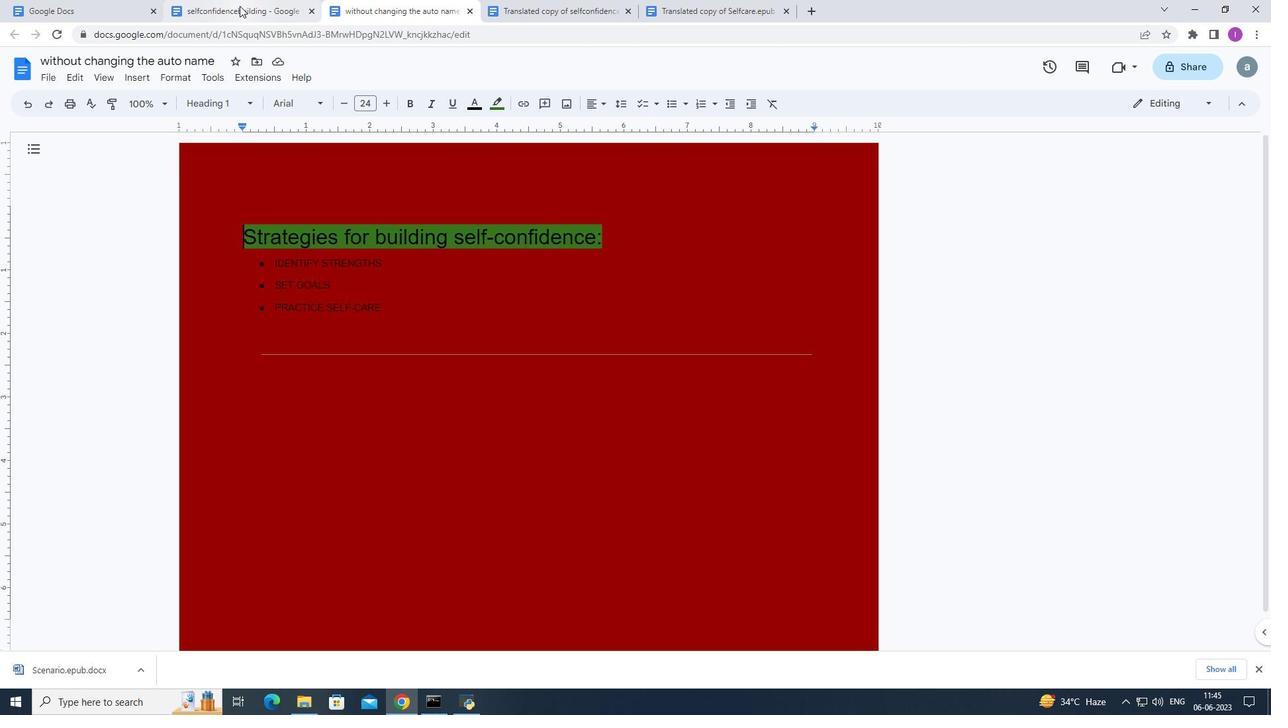 
Action: Mouse moved to (15, 39)
Screenshot: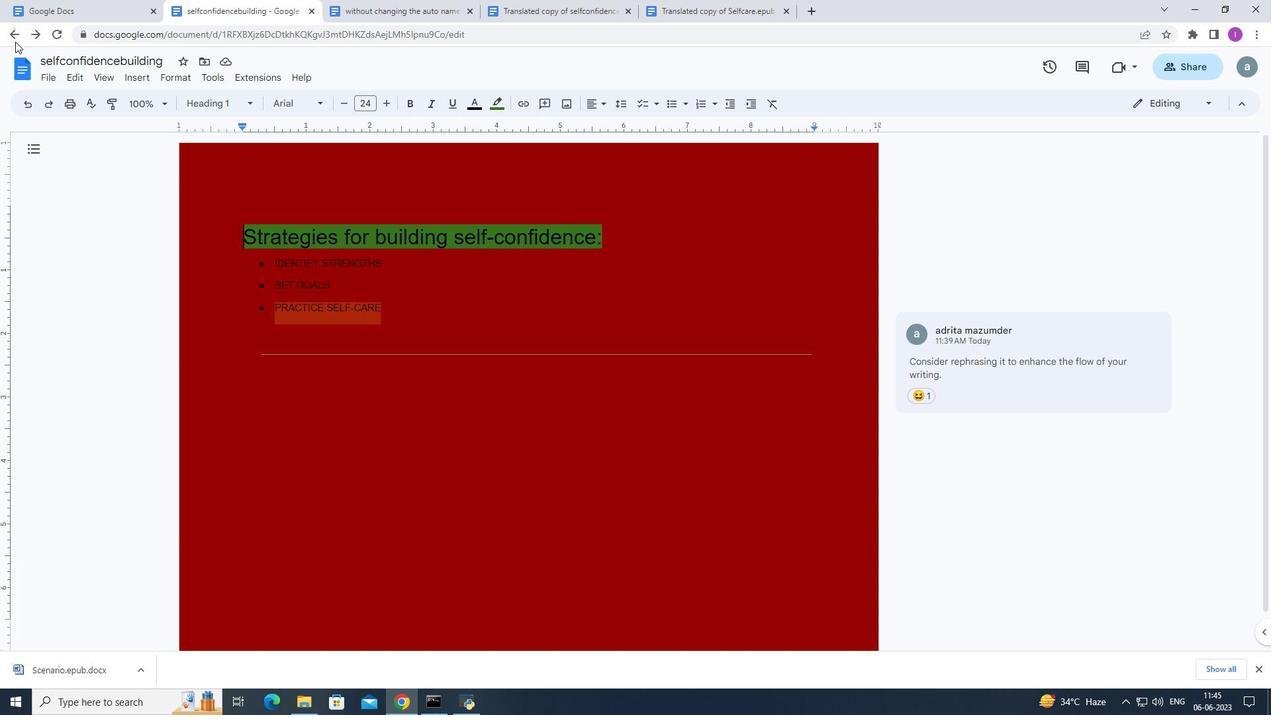 
Action: Mouse pressed left at (15, 39)
Screenshot: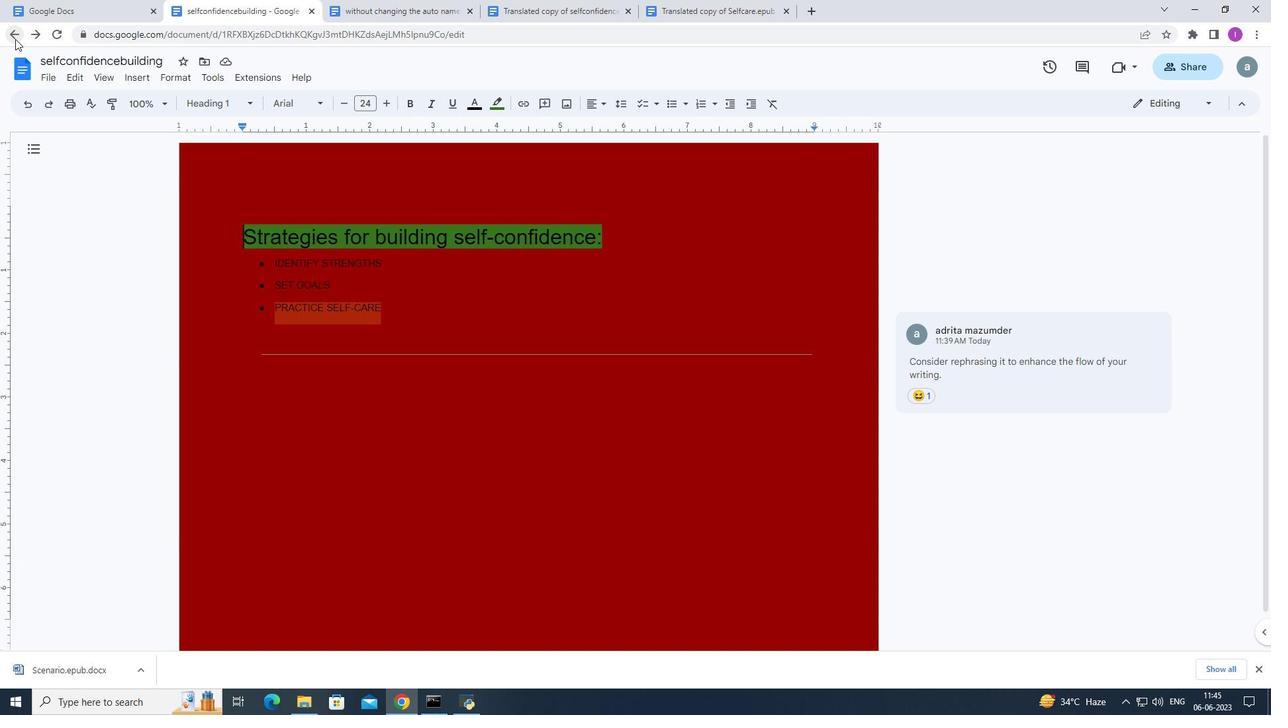 
Action: Mouse moved to (372, 550)
Screenshot: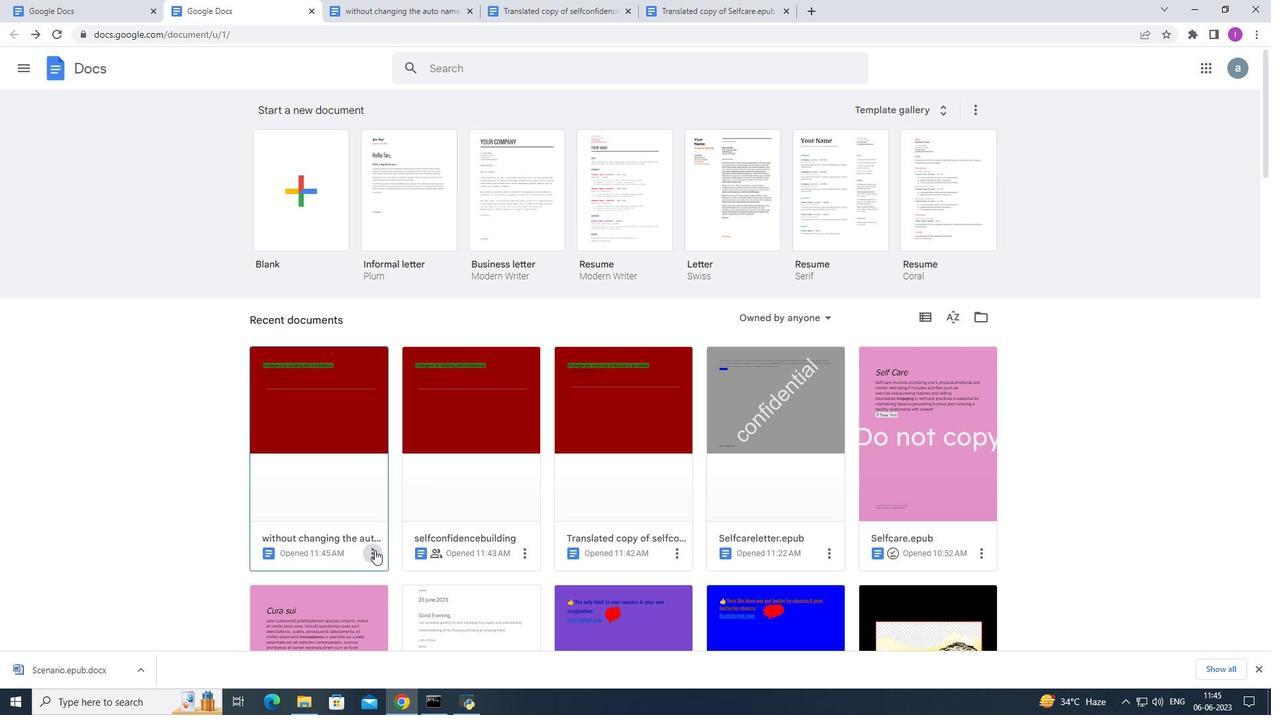 
Action: Mouse pressed left at (372, 550)
Screenshot: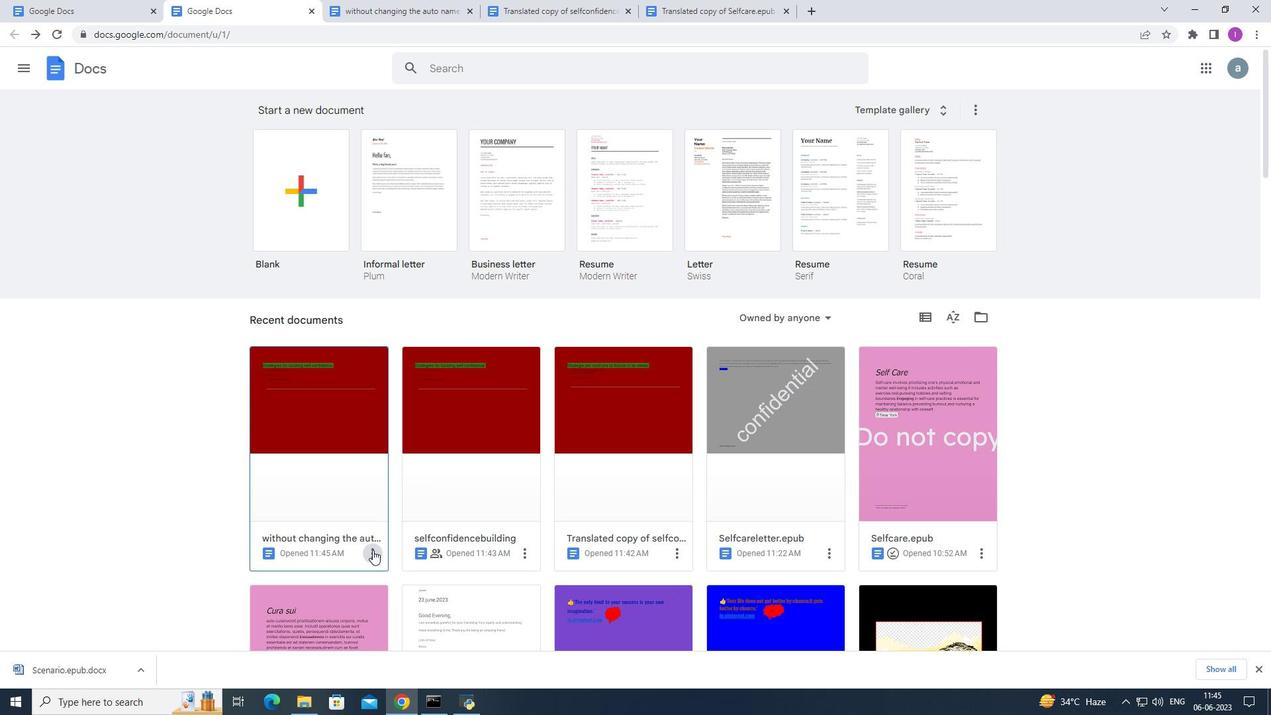 
Action: Mouse moved to (368, 470)
Screenshot: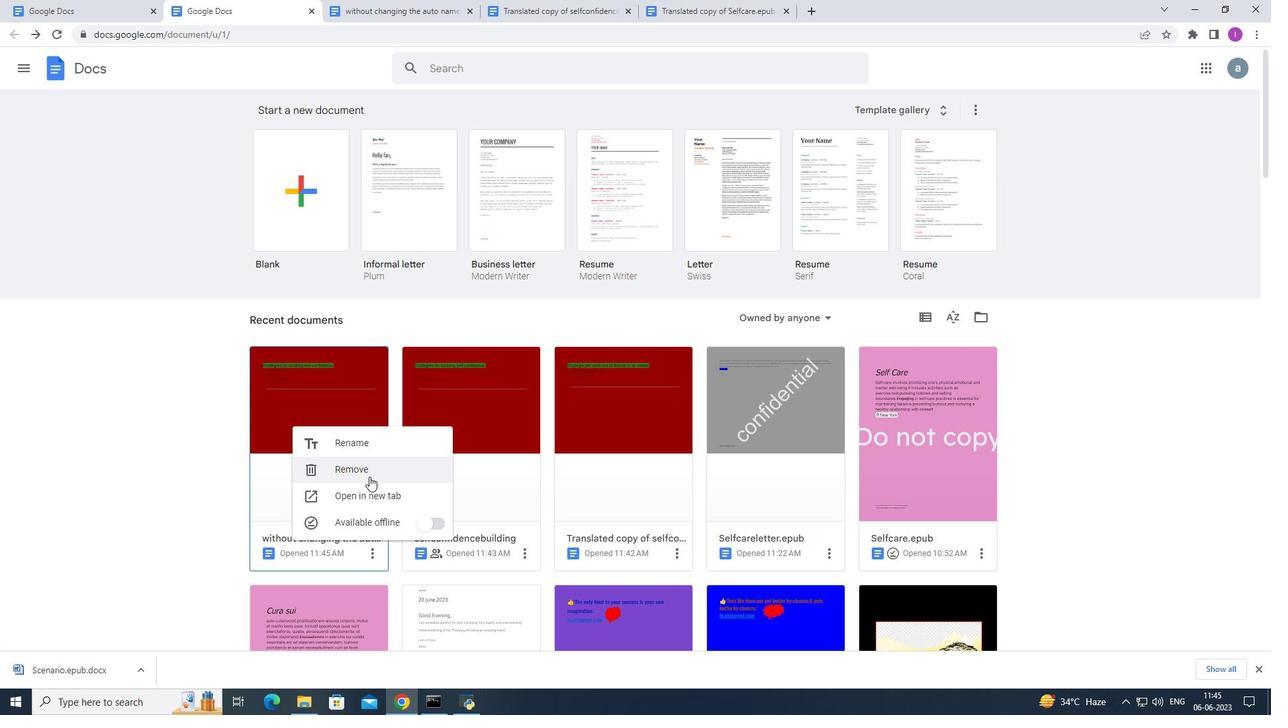 
Action: Mouse pressed left at (368, 470)
Screenshot: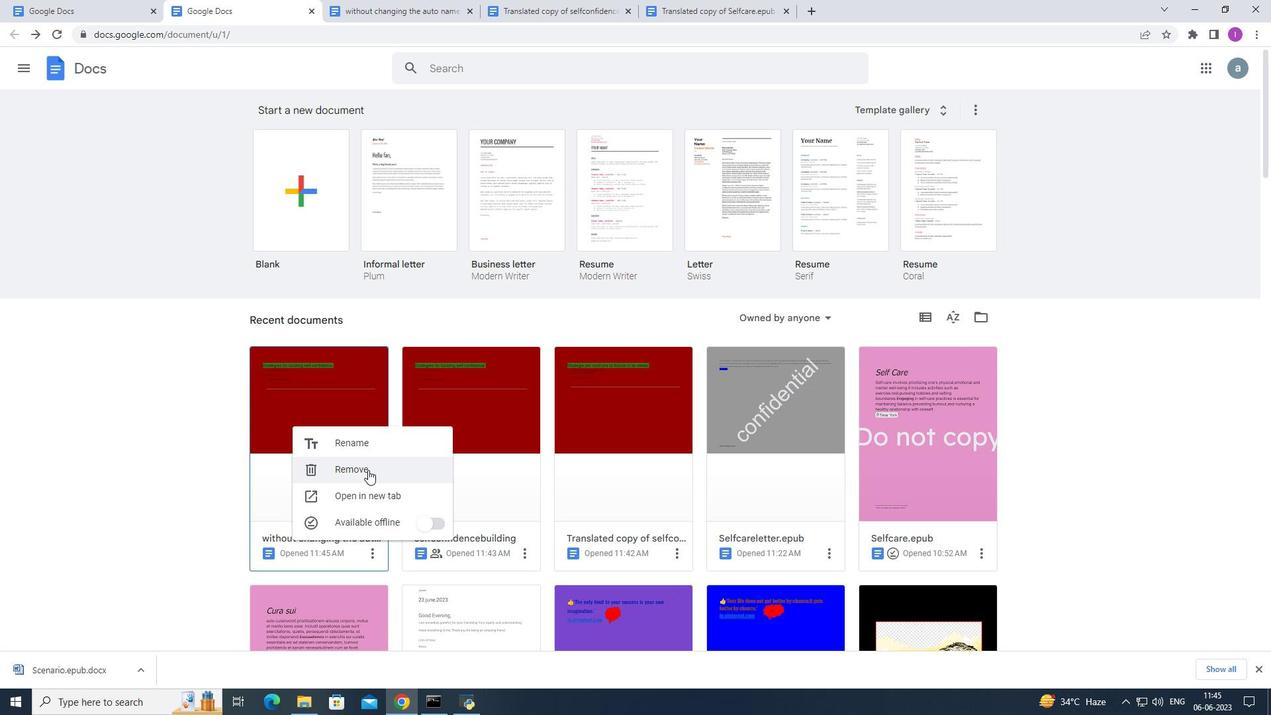 
Action: Mouse moved to (804, 387)
Screenshot: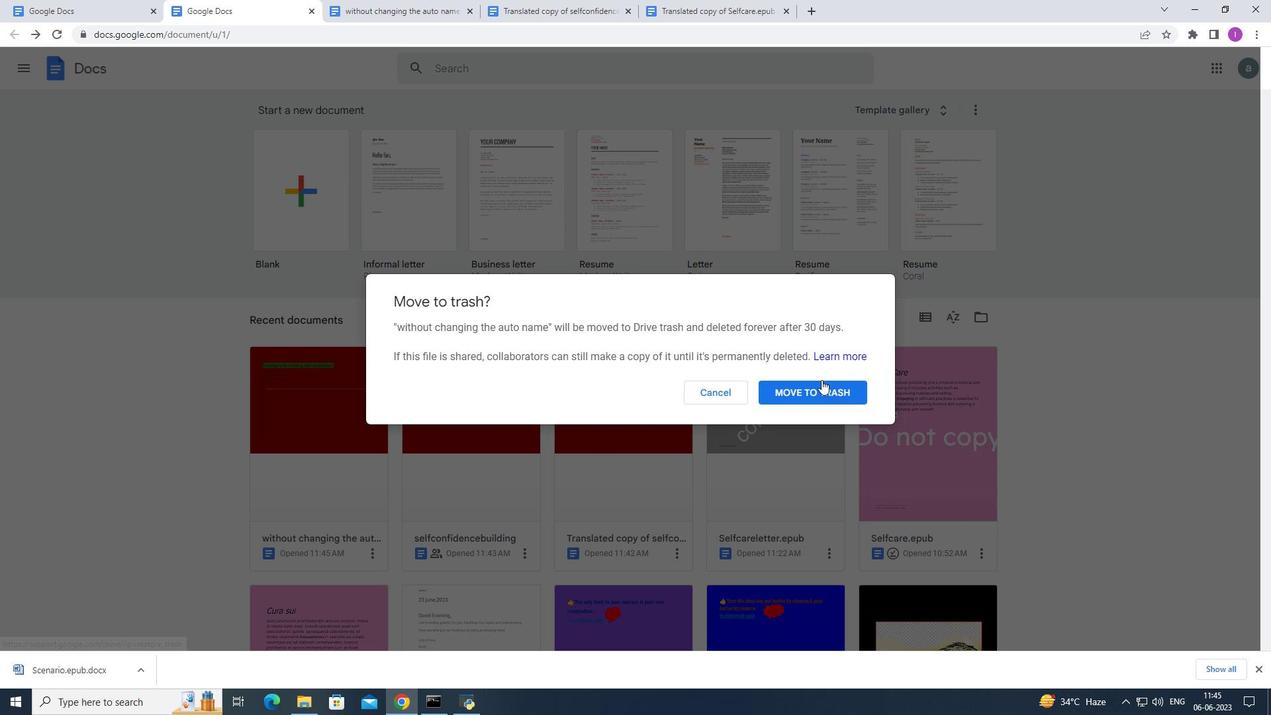 
Action: Mouse pressed left at (804, 387)
Screenshot: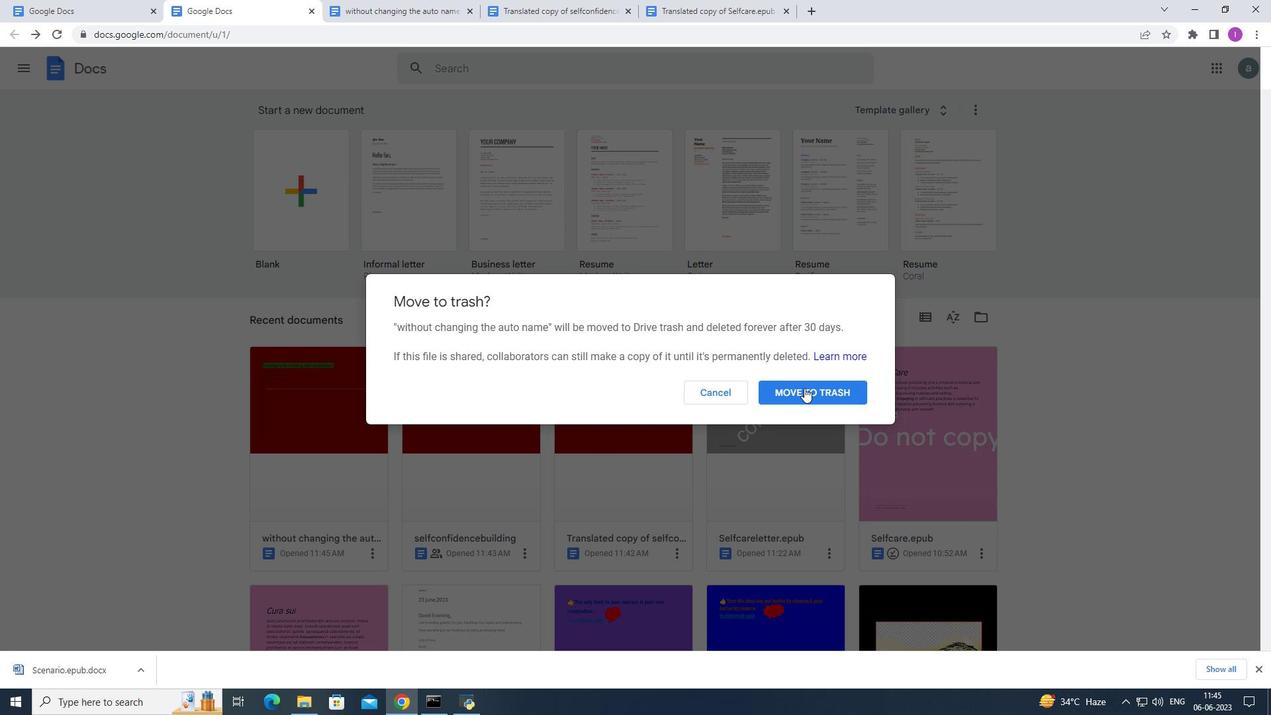 
Action: Mouse moved to (811, 392)
Screenshot: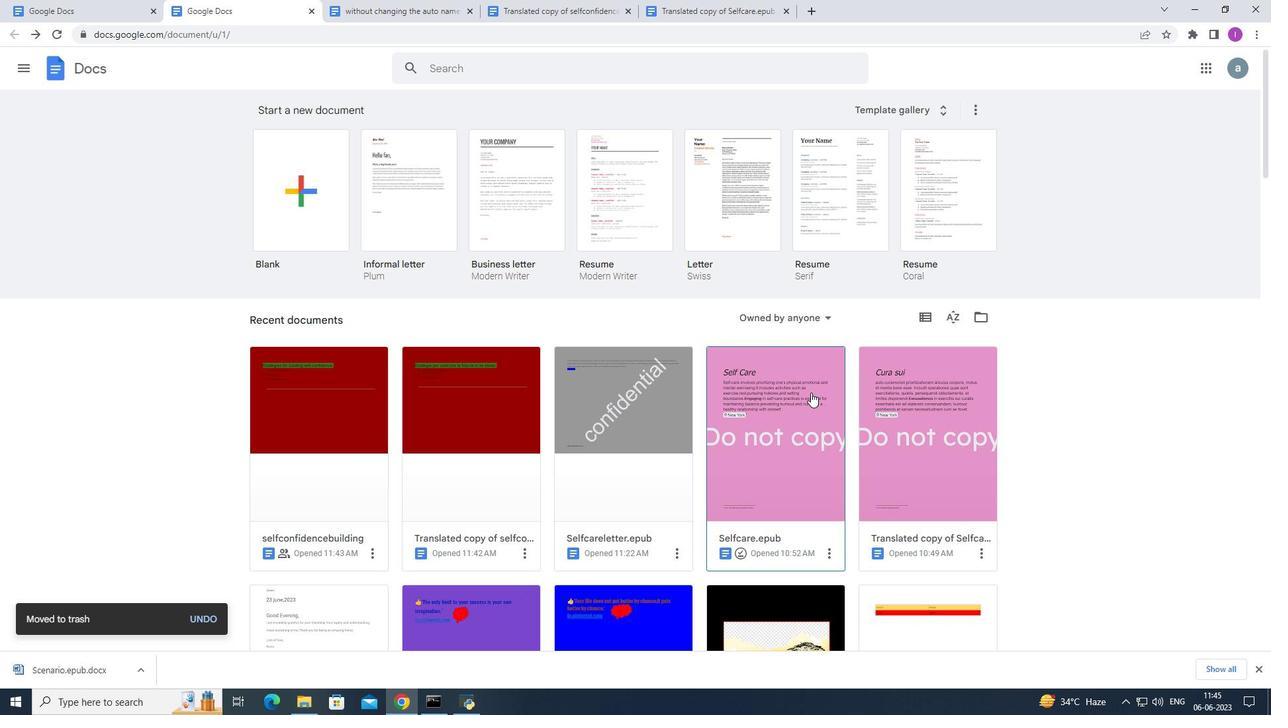 
